 Task: Save favorite listings for townhouses in Seattle, Washington, with a minimum of 4 bedrooms and a rooftop deck.
Action: Mouse pressed left at (241, 181)
Screenshot: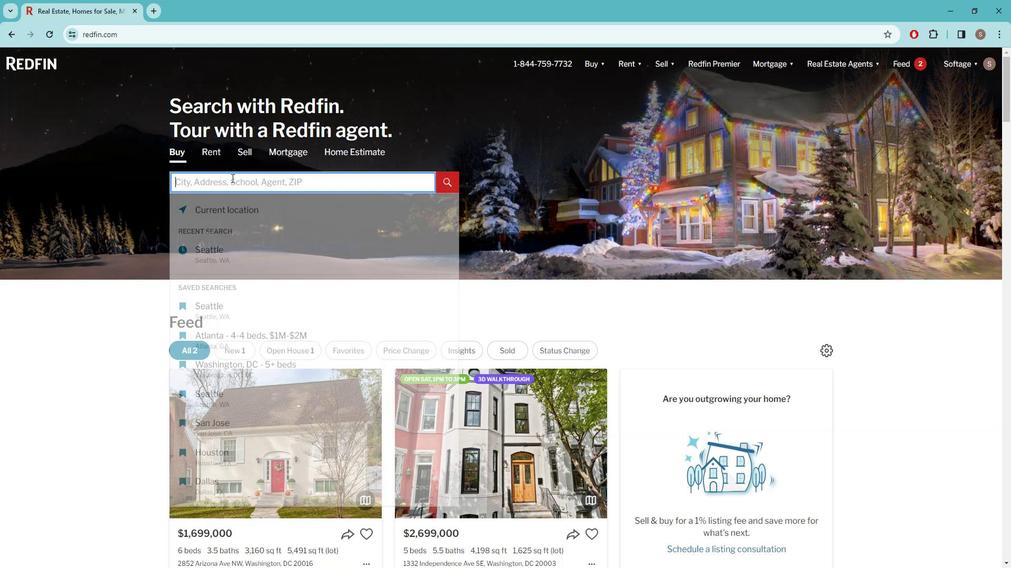 
Action: Mouse moved to (241, 182)
Screenshot: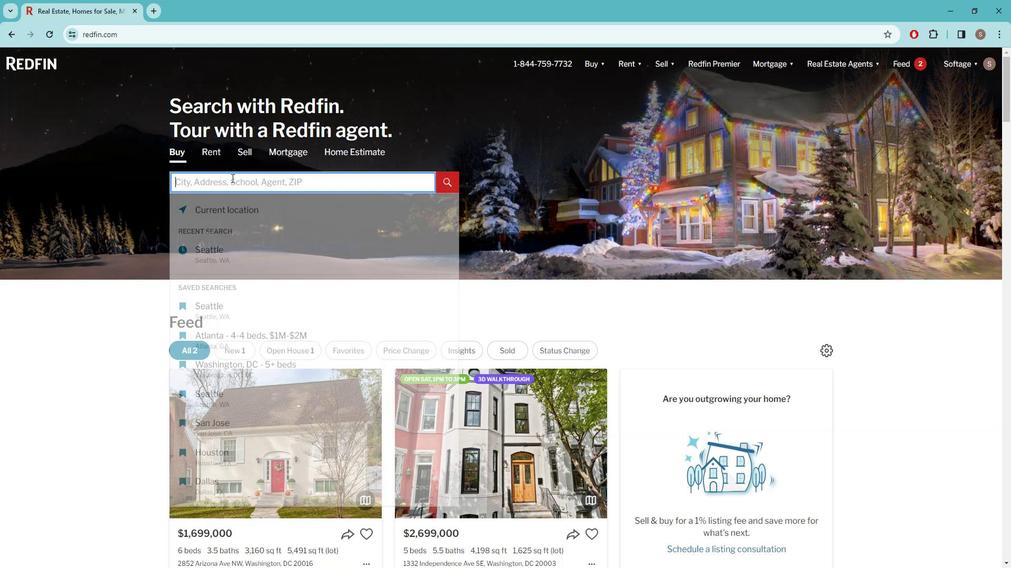 
Action: Key pressed s<Key.caps_lock>EATTLE<Key.space>
Screenshot: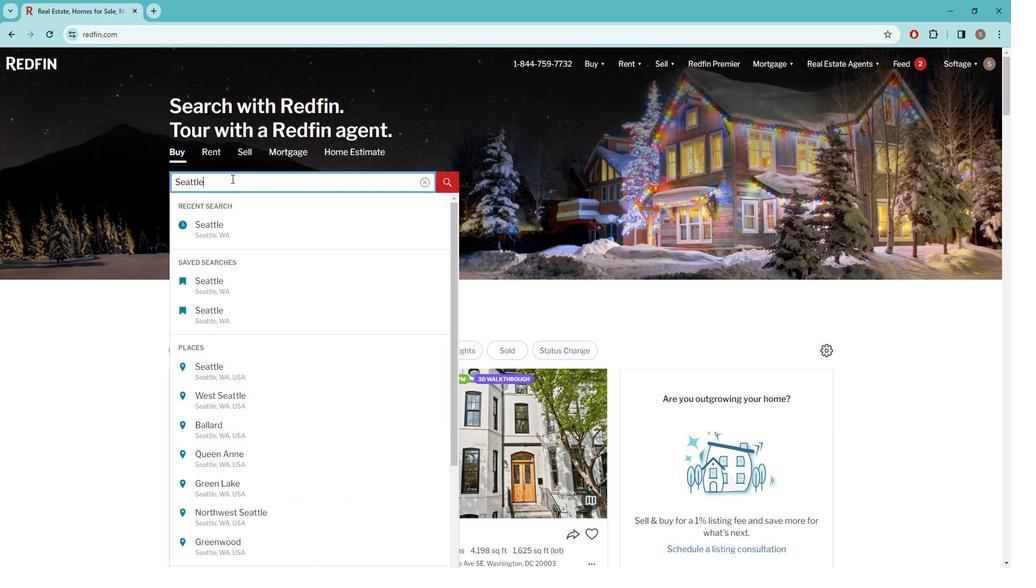 
Action: Mouse moved to (223, 227)
Screenshot: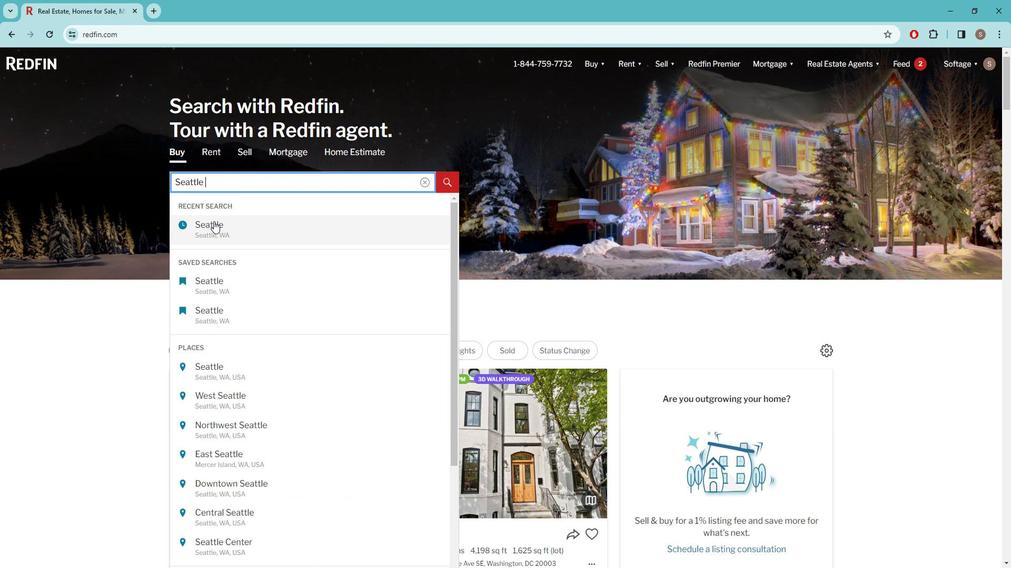 
Action: Mouse pressed left at (223, 227)
Screenshot: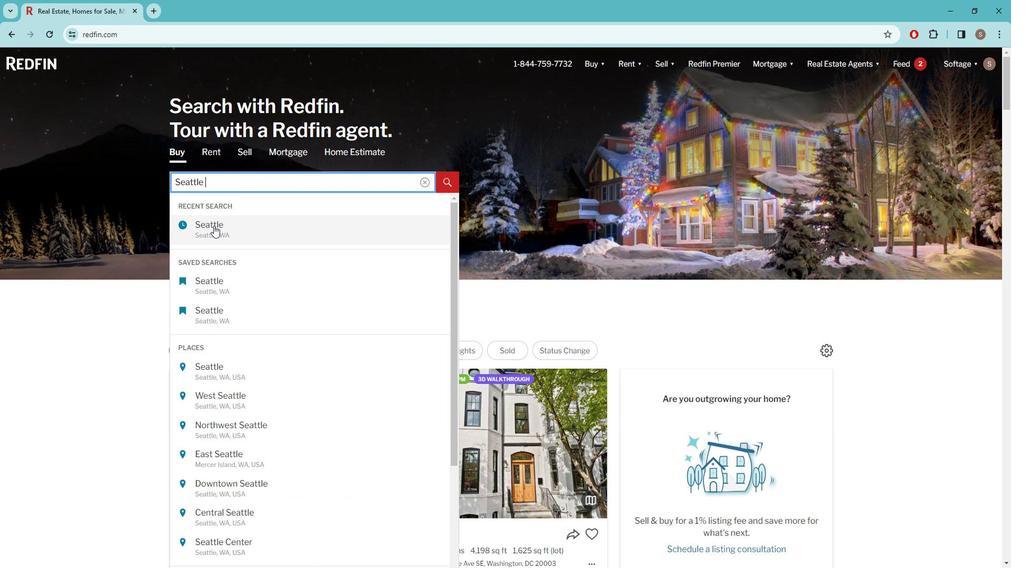
Action: Mouse moved to (894, 135)
Screenshot: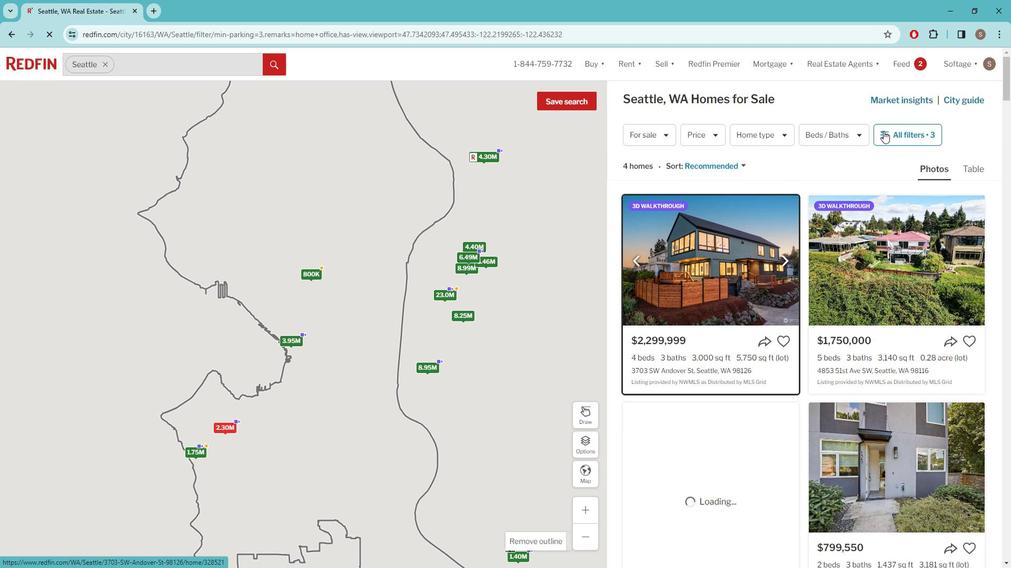 
Action: Mouse pressed left at (894, 135)
Screenshot: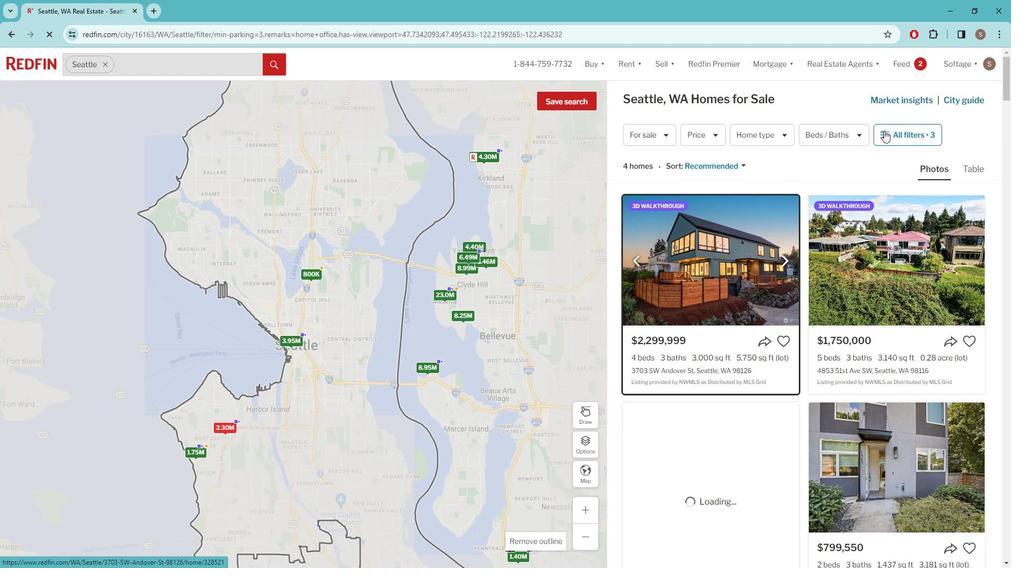 
Action: Mouse pressed left at (894, 135)
Screenshot: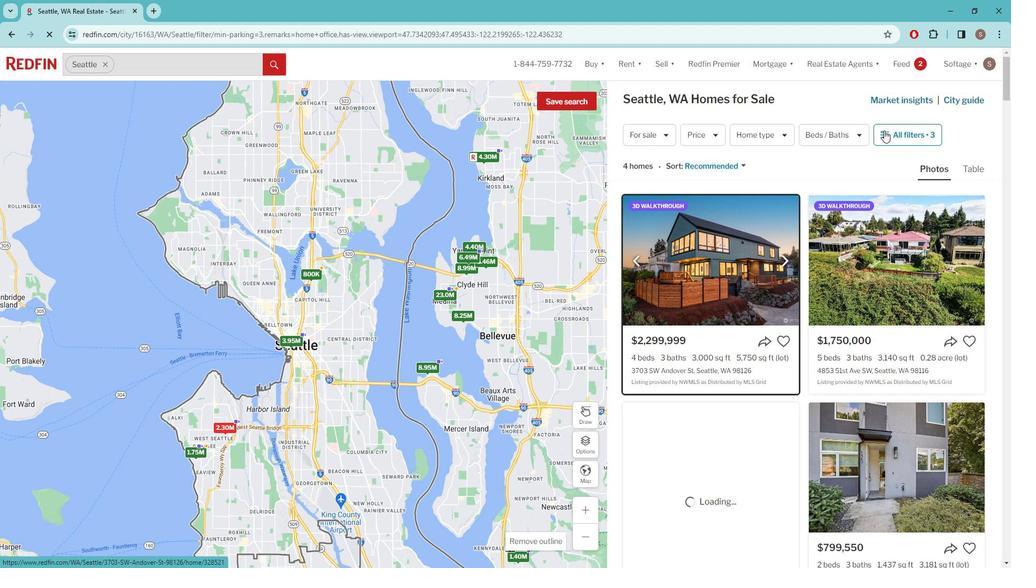 
Action: Mouse pressed left at (894, 135)
Screenshot: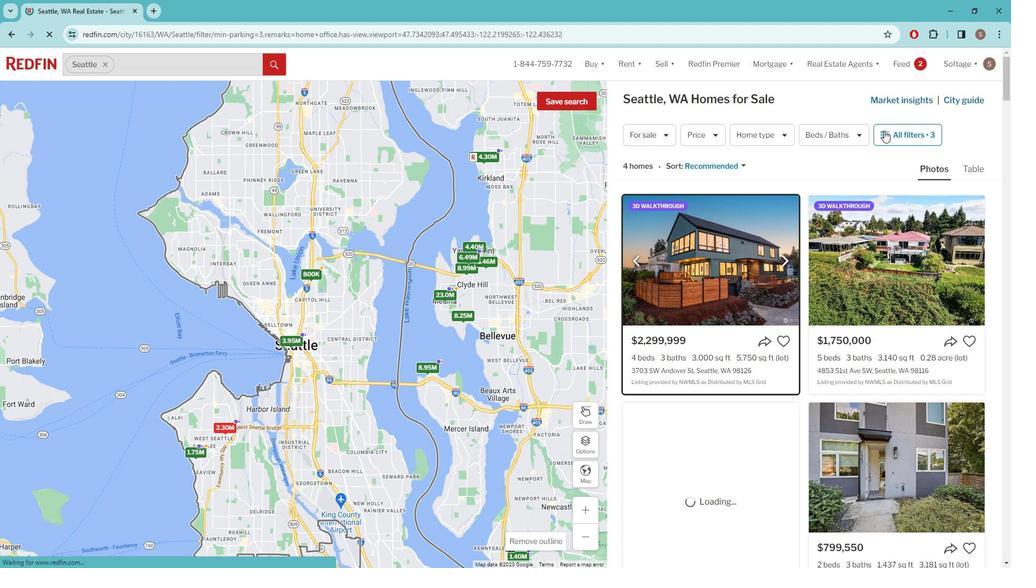 
Action: Mouse pressed left at (894, 135)
Screenshot: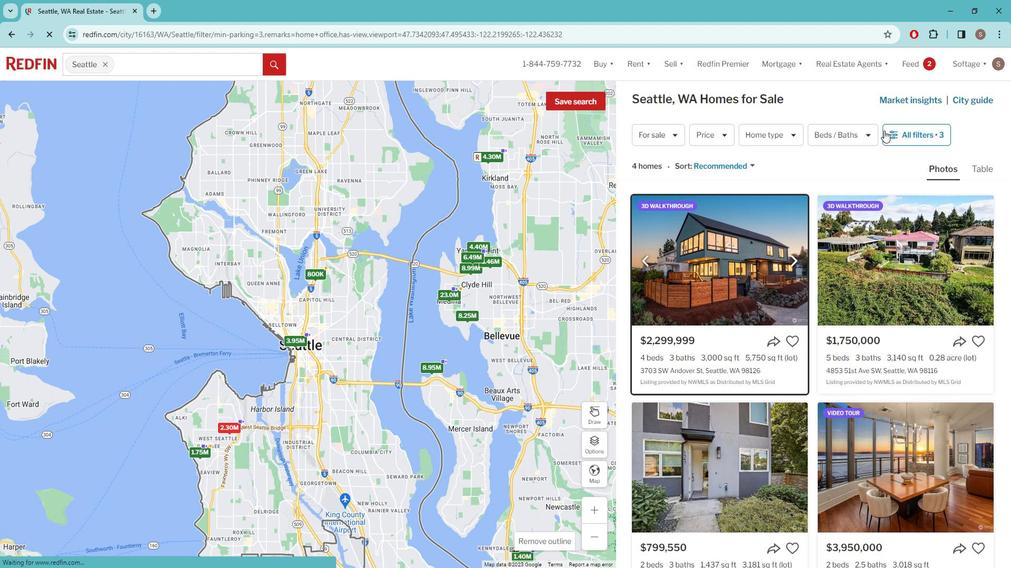 
Action: Mouse moved to (904, 133)
Screenshot: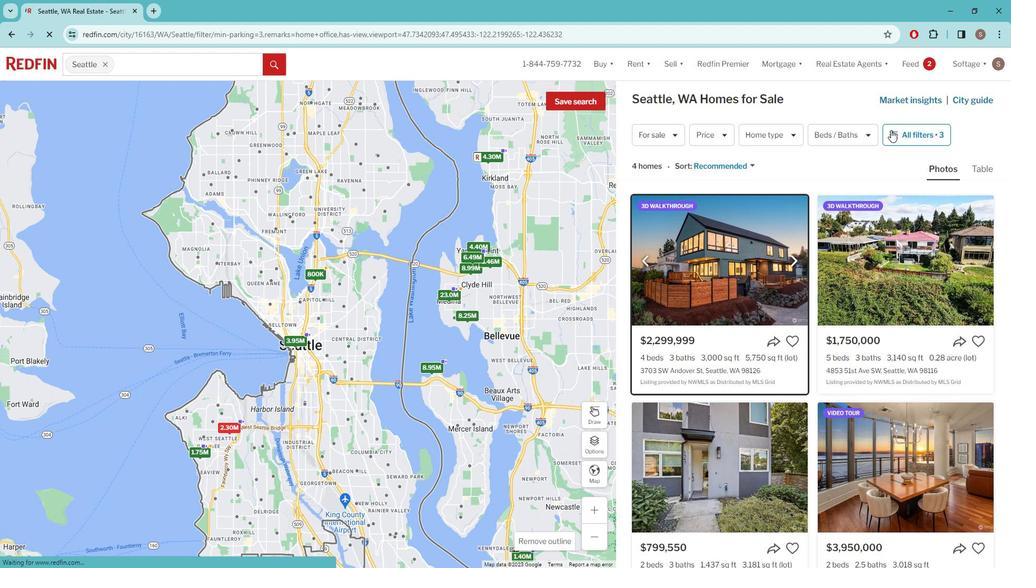 
Action: Mouse pressed left at (904, 133)
Screenshot: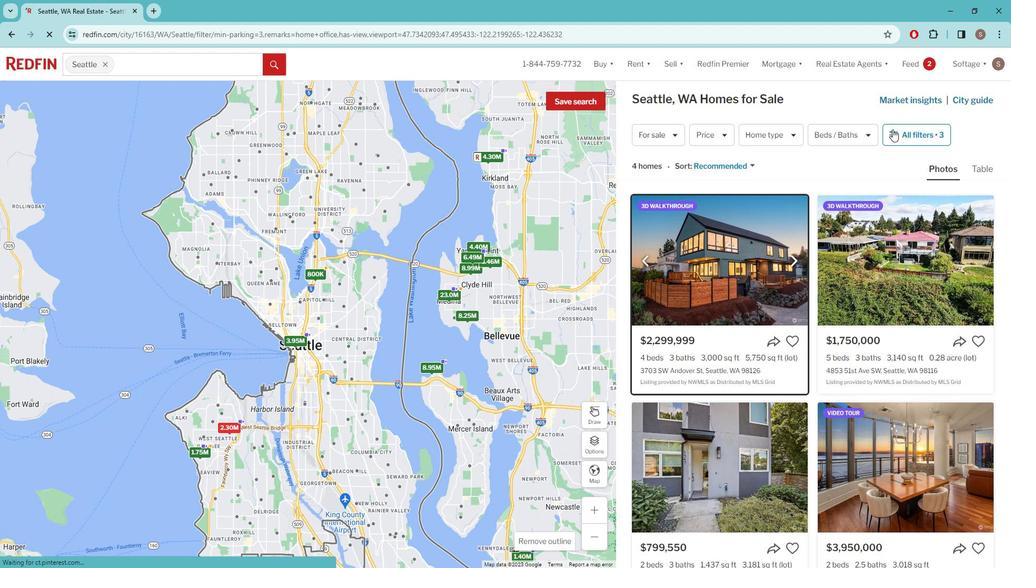 
Action: Mouse moved to (696, 538)
Screenshot: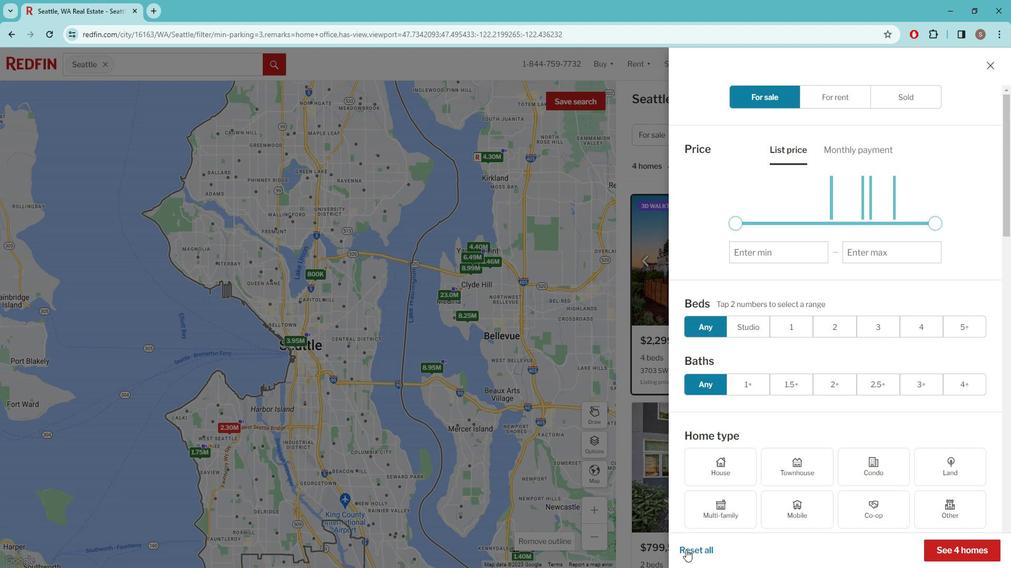 
Action: Mouse pressed left at (696, 538)
Screenshot: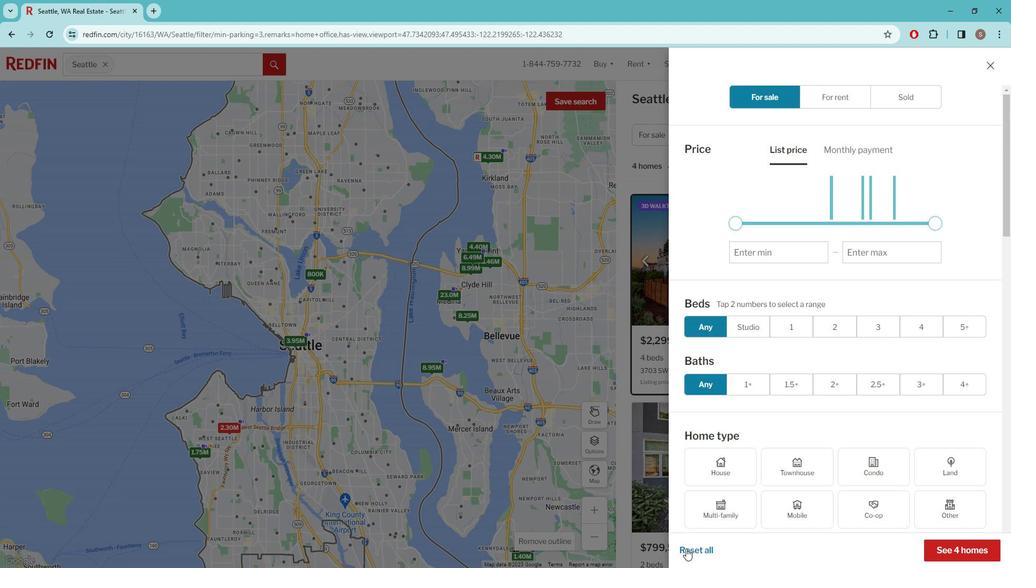 
Action: Mouse moved to (927, 321)
Screenshot: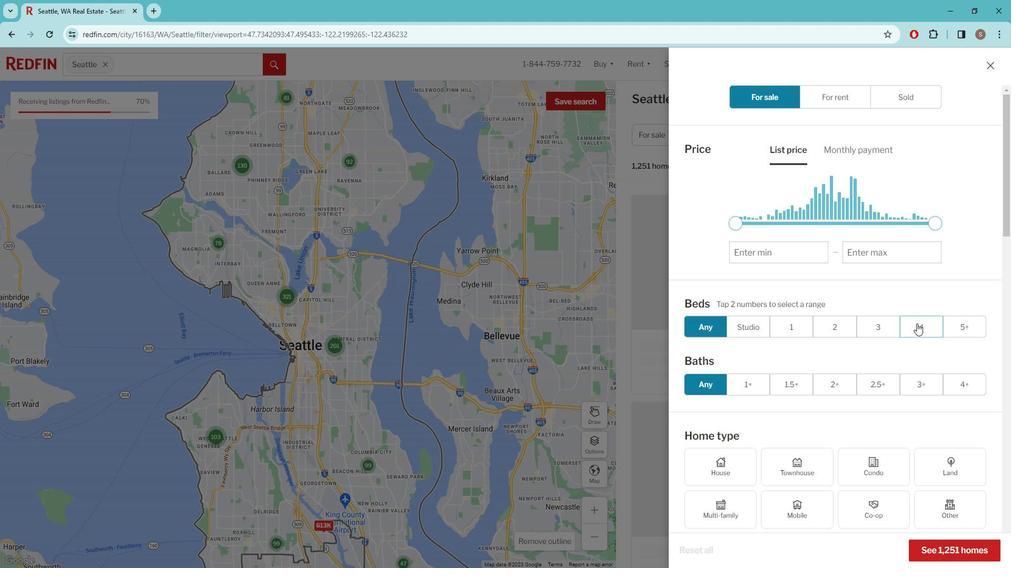 
Action: Mouse pressed left at (927, 321)
Screenshot: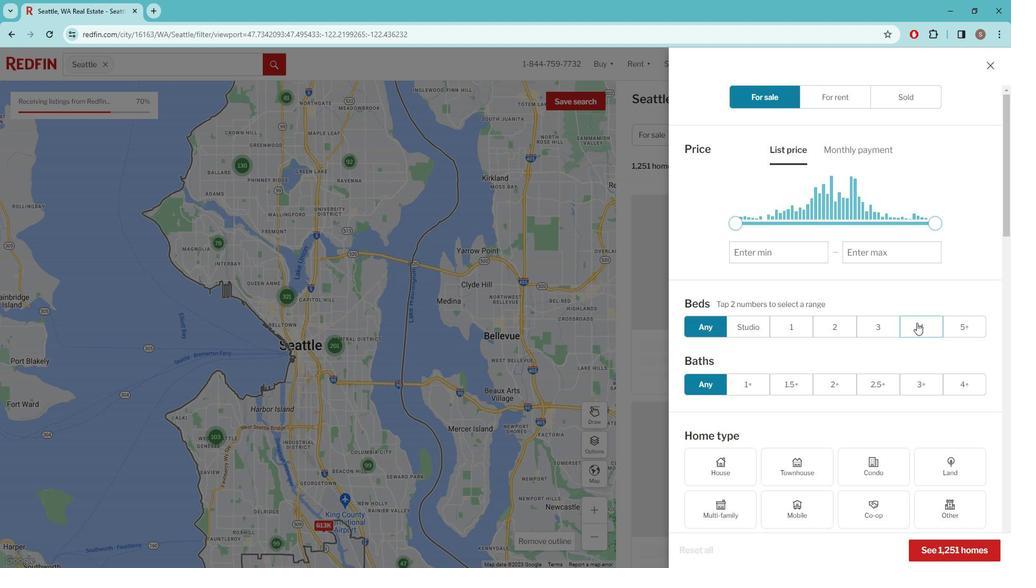 
Action: Mouse pressed left at (927, 321)
Screenshot: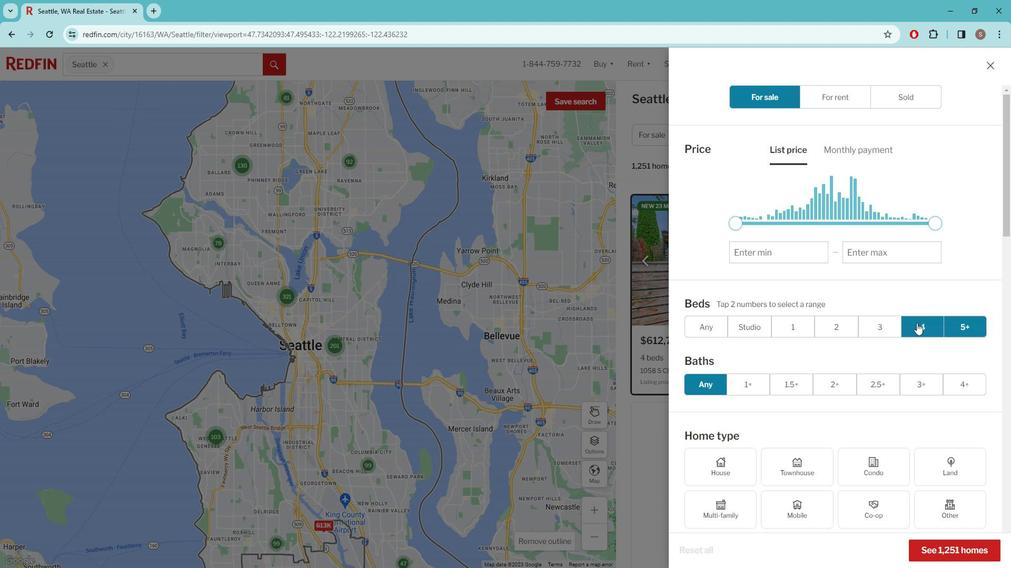 
Action: Mouse moved to (877, 319)
Screenshot: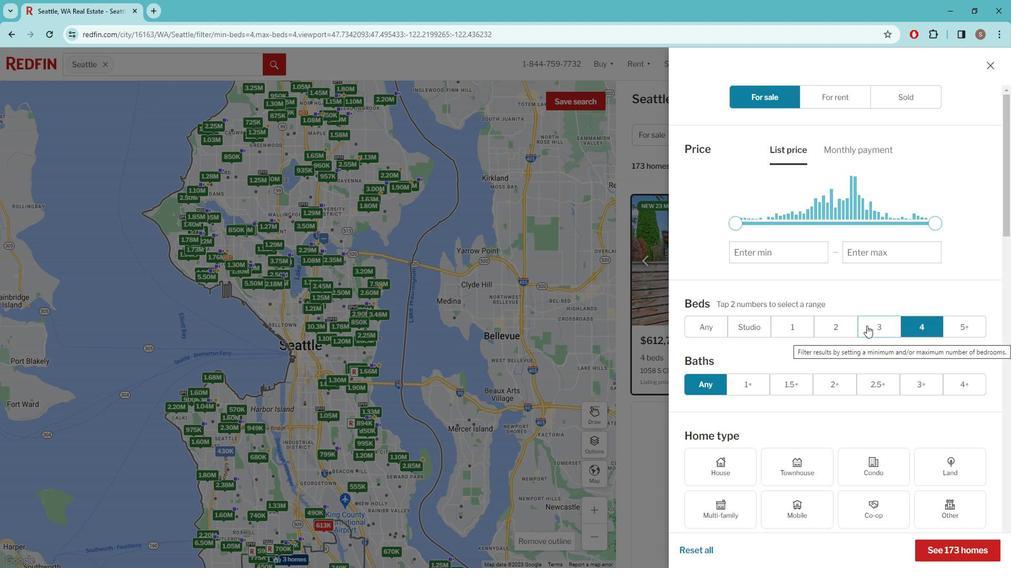 
Action: Mouse scrolled (877, 319) with delta (0, 0)
Screenshot: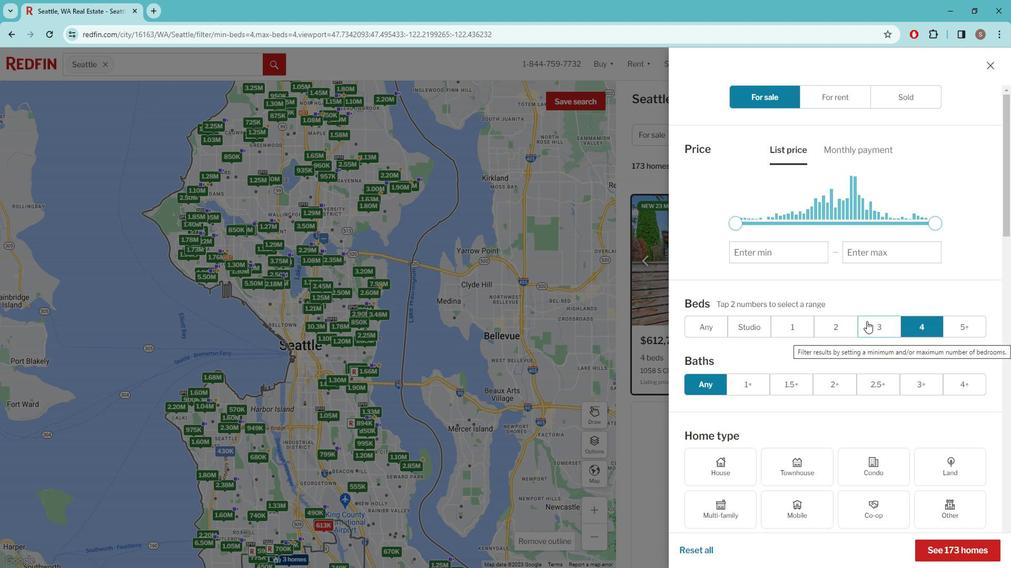 
Action: Mouse moved to (877, 319)
Screenshot: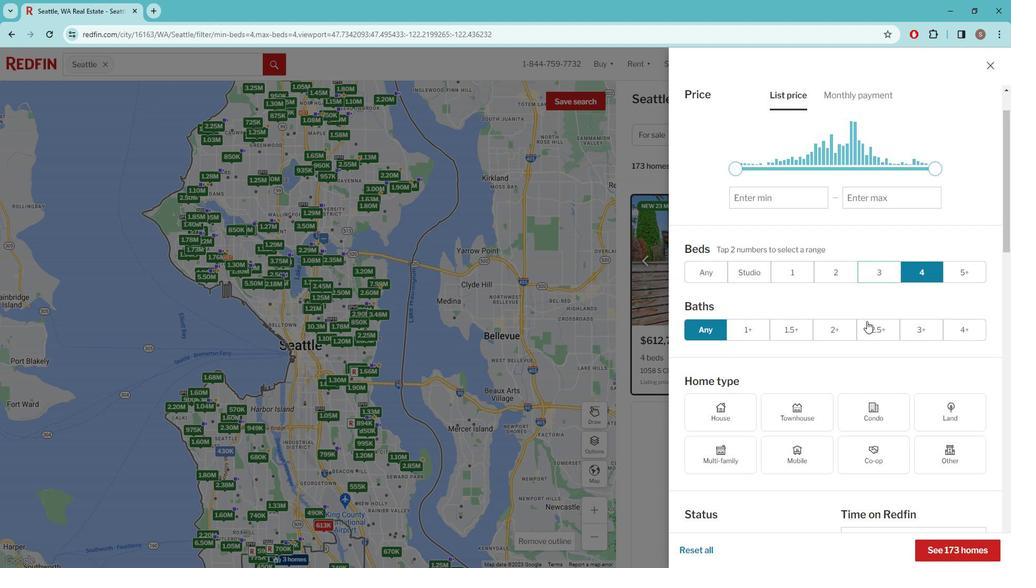 
Action: Mouse scrolled (877, 318) with delta (0, 0)
Screenshot: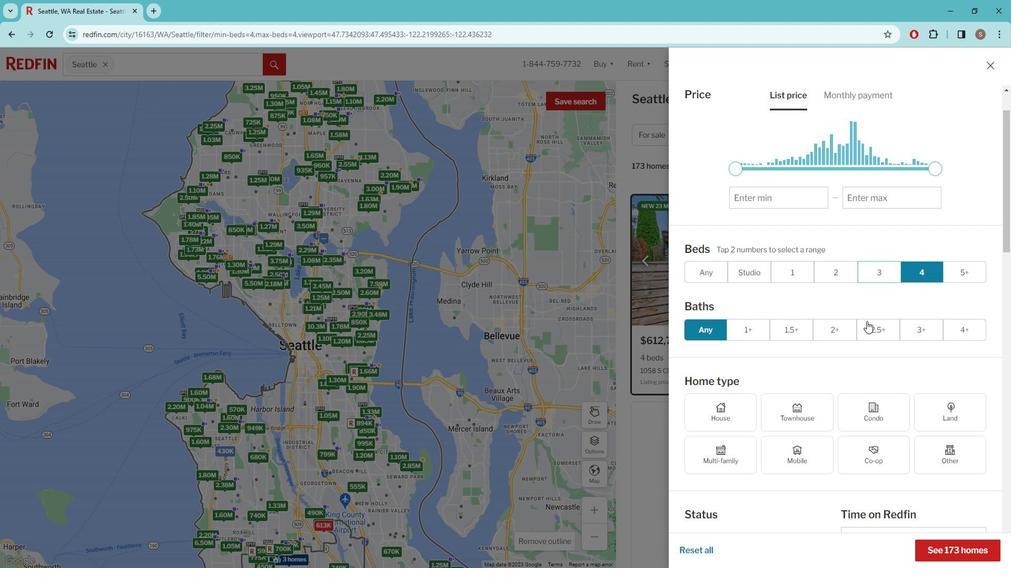 
Action: Mouse moved to (820, 356)
Screenshot: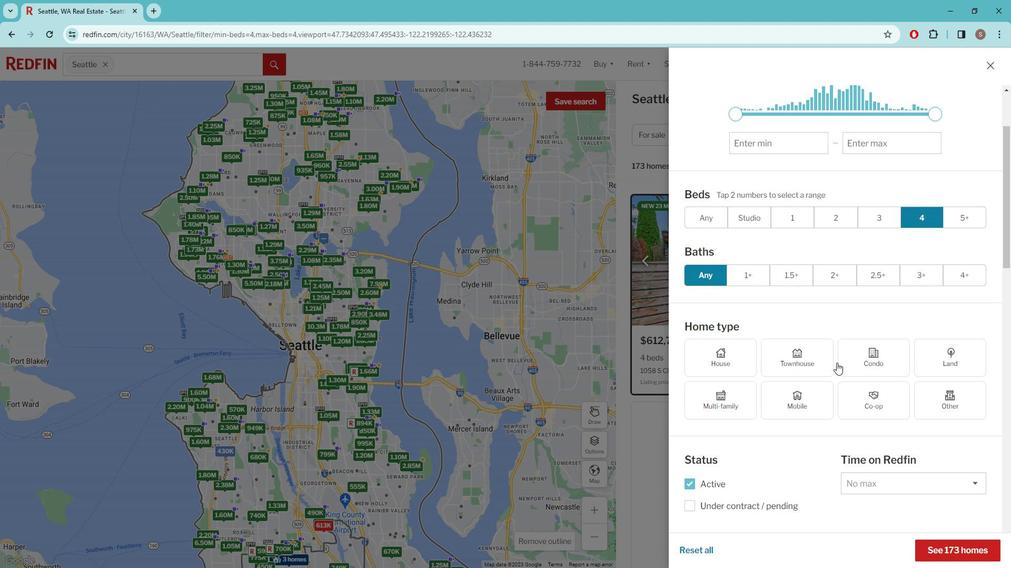 
Action: Mouse pressed left at (820, 356)
Screenshot: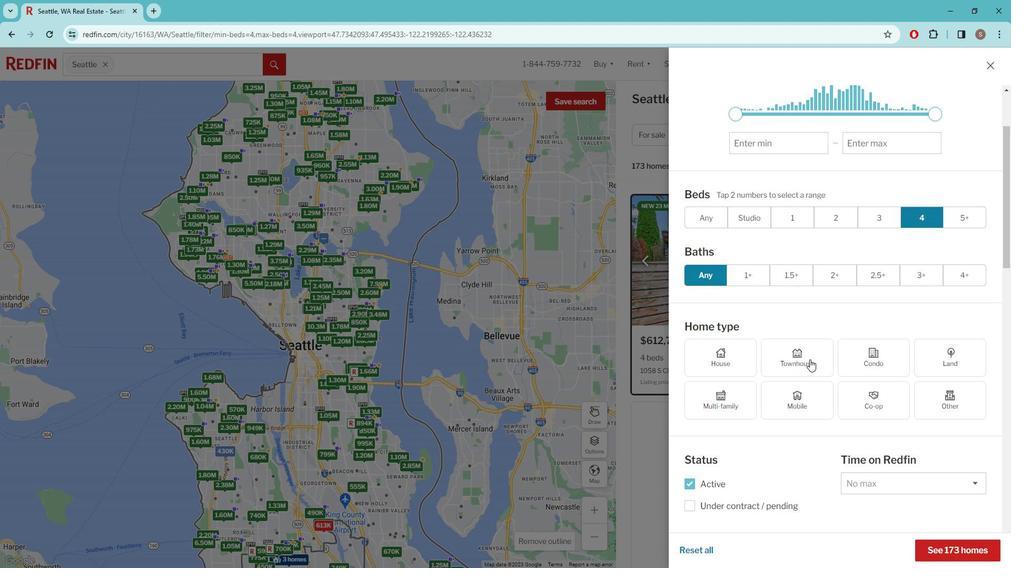 
Action: Mouse moved to (893, 372)
Screenshot: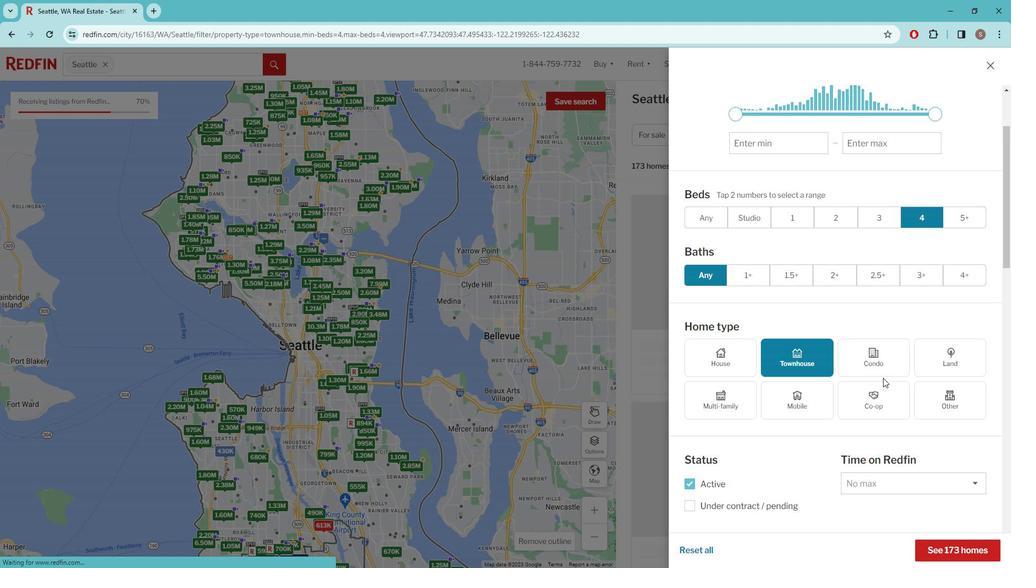 
Action: Mouse scrolled (893, 371) with delta (0, 0)
Screenshot: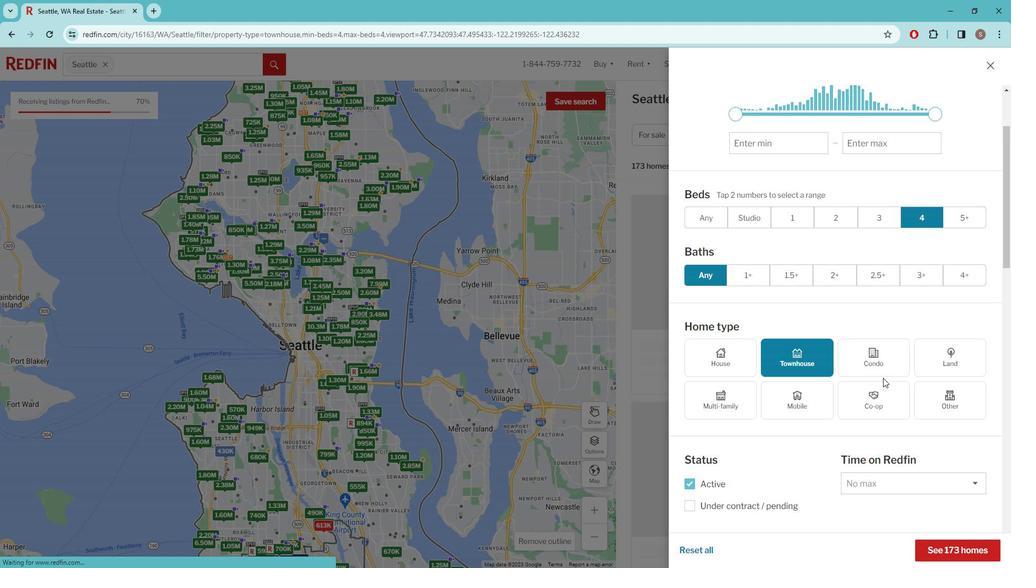 
Action: Mouse moved to (890, 359)
Screenshot: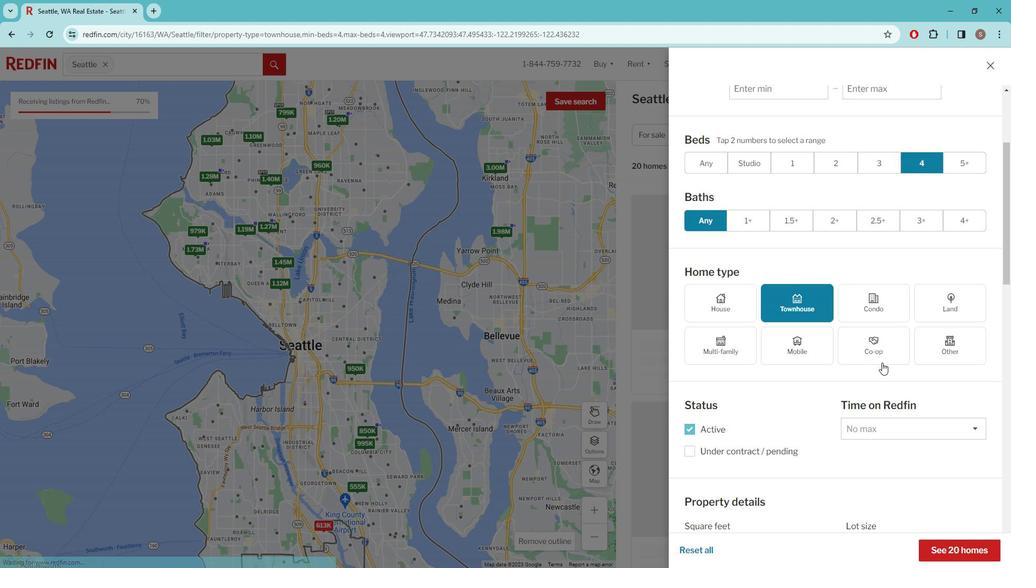 
Action: Mouse scrolled (890, 359) with delta (0, 0)
Screenshot: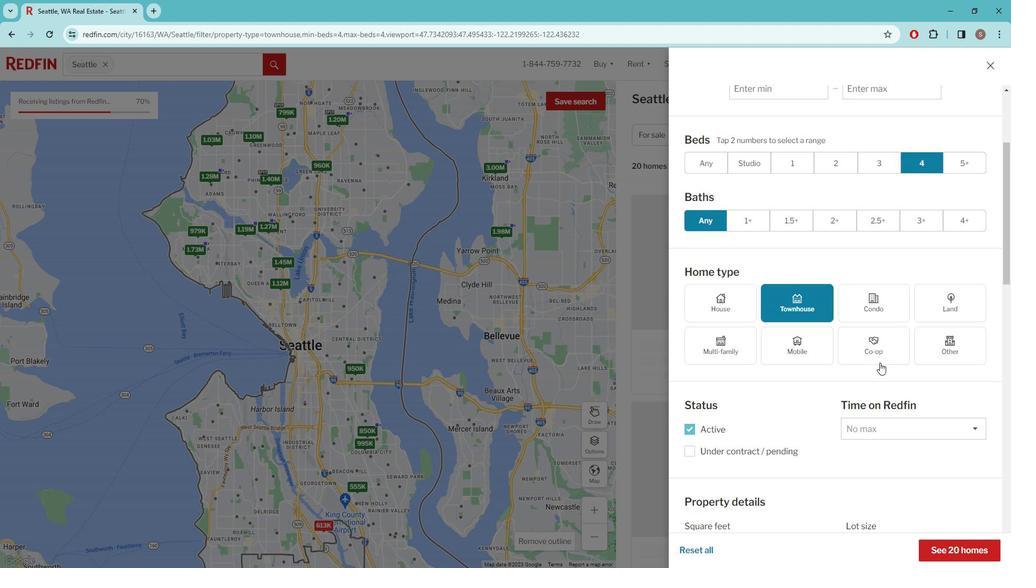 
Action: Mouse moved to (888, 353)
Screenshot: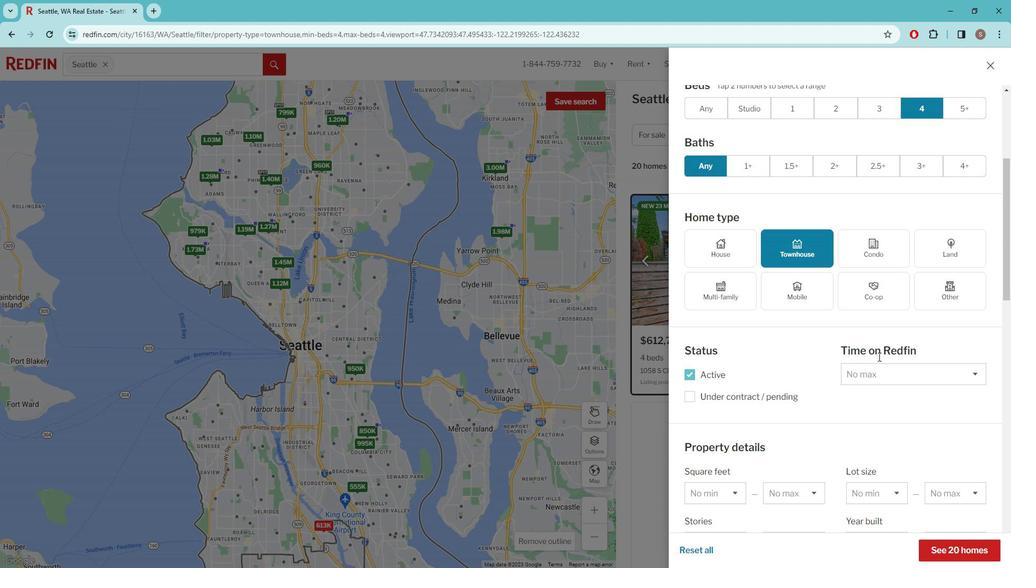 
Action: Mouse scrolled (888, 352) with delta (0, 0)
Screenshot: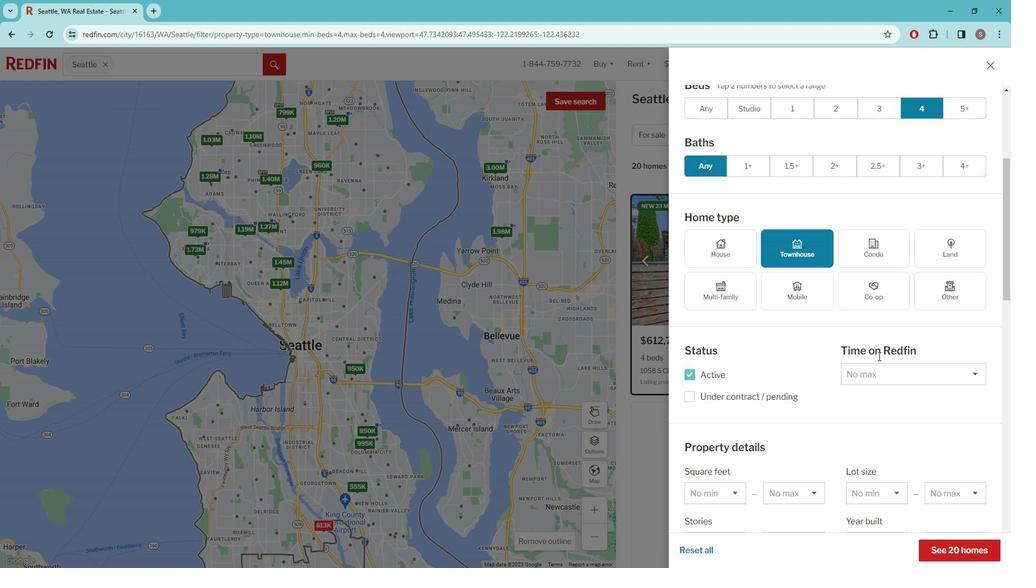 
Action: Mouse moved to (858, 345)
Screenshot: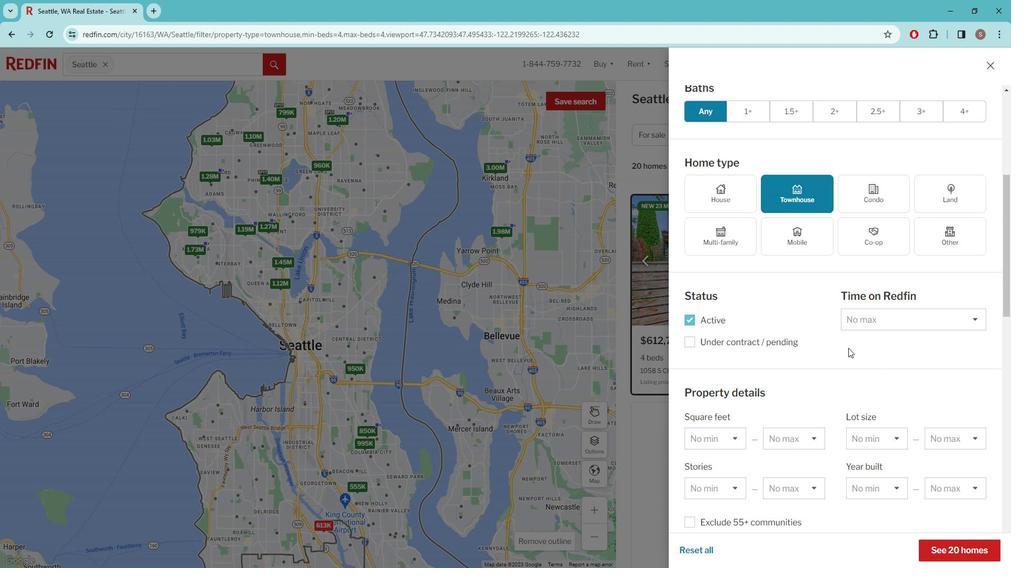 
Action: Mouse scrolled (858, 344) with delta (0, 0)
Screenshot: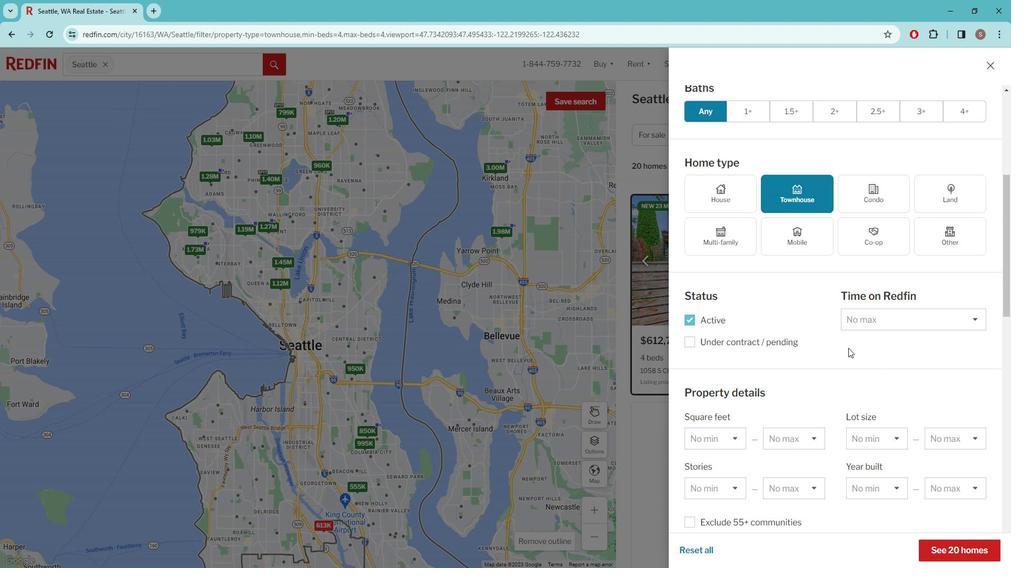 
Action: Mouse moved to (857, 339)
Screenshot: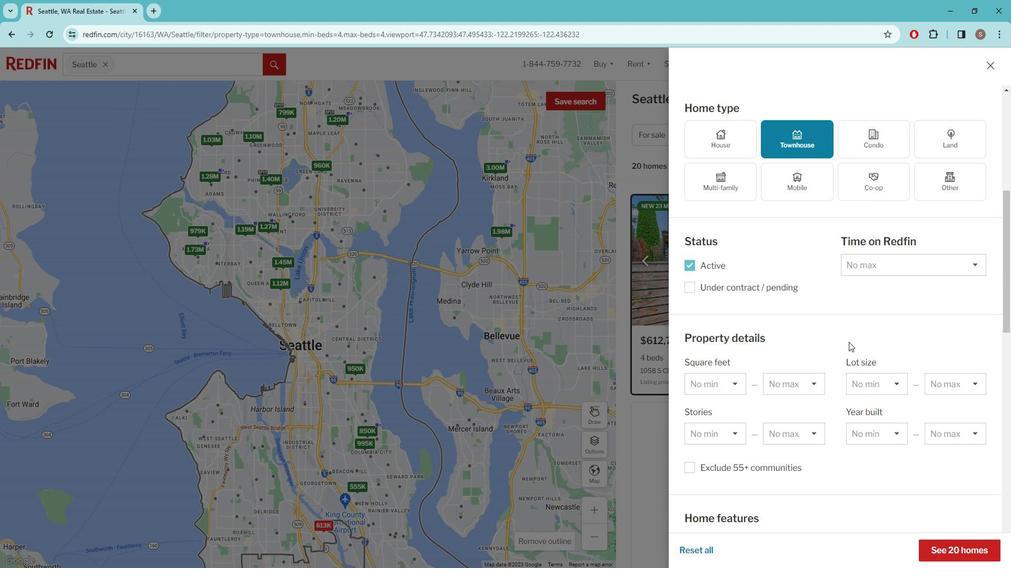 
Action: Mouse scrolled (857, 338) with delta (0, 0)
Screenshot: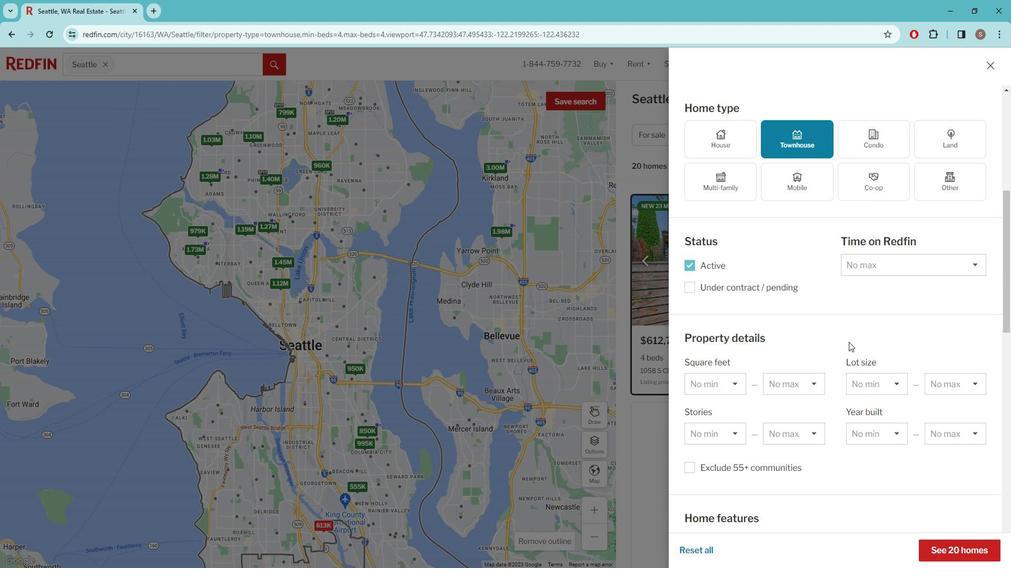 
Action: Mouse moved to (850, 335)
Screenshot: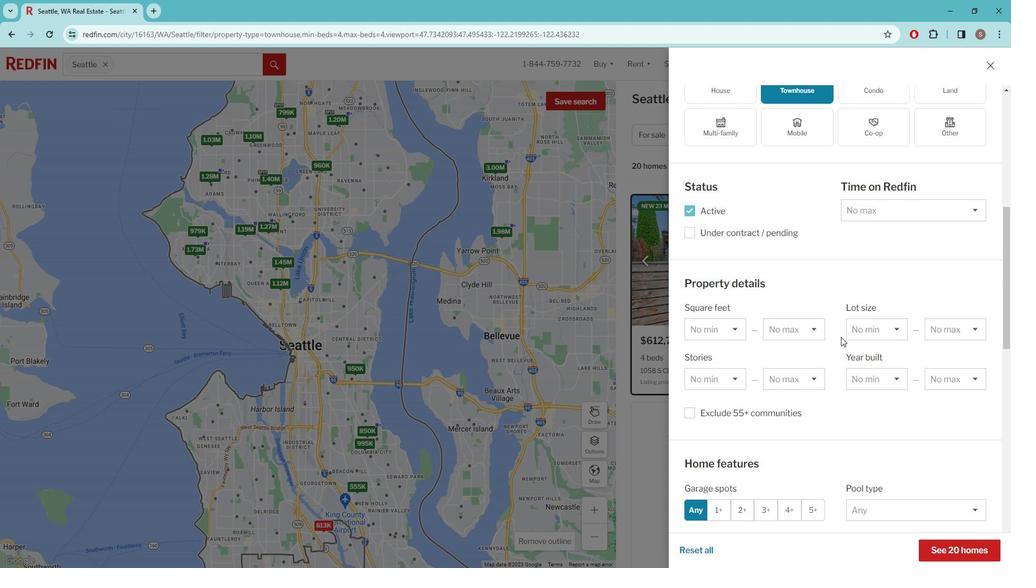 
Action: Mouse scrolled (850, 334) with delta (0, 0)
Screenshot: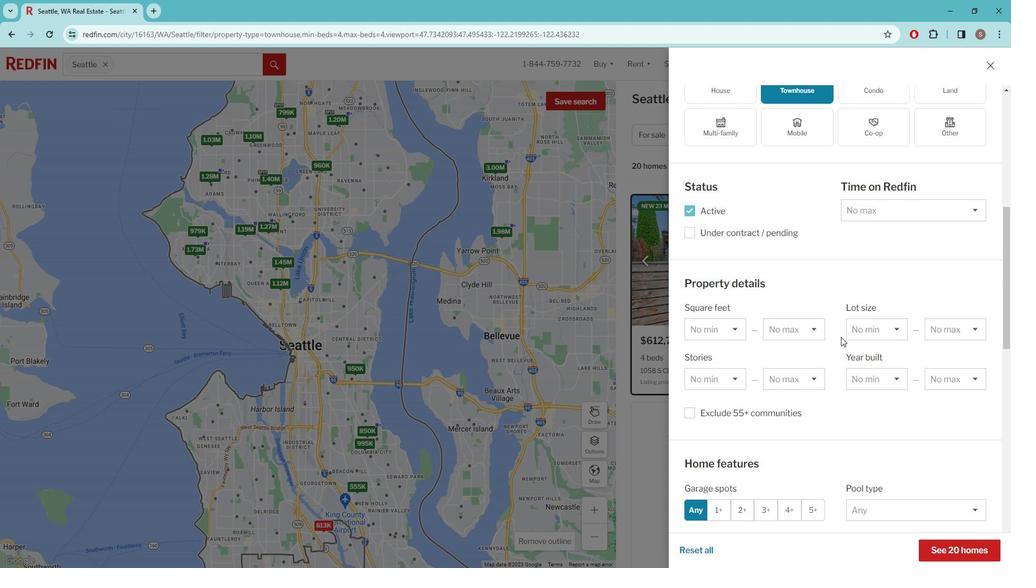 
Action: Mouse scrolled (850, 334) with delta (0, 0)
Screenshot: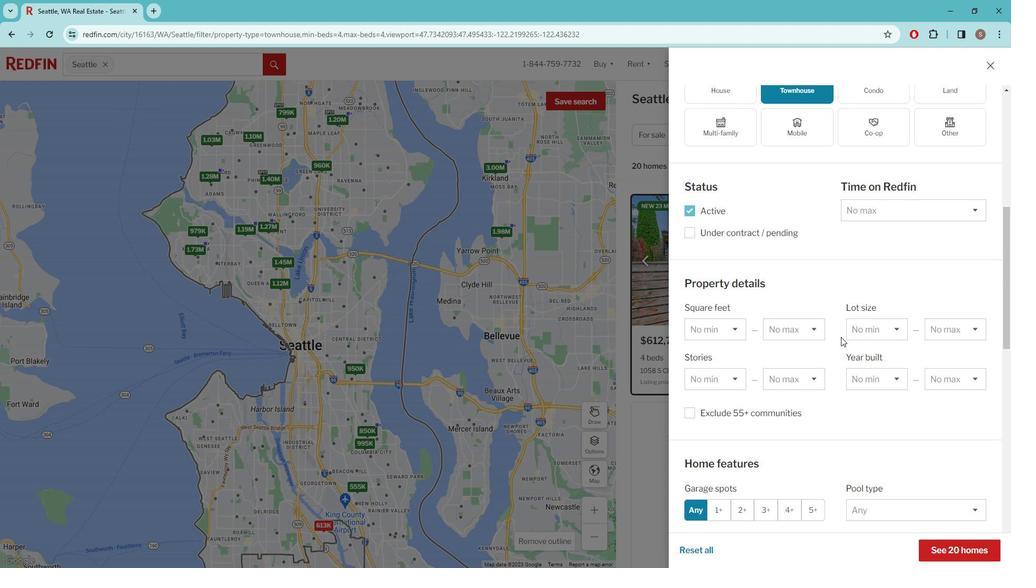 
Action: Mouse moved to (832, 337)
Screenshot: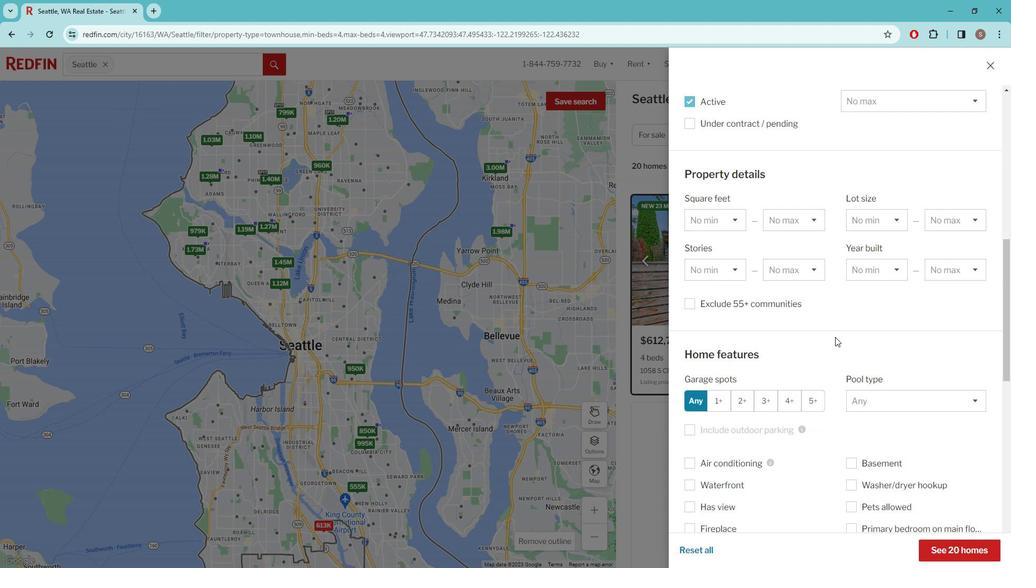 
Action: Mouse scrolled (832, 337) with delta (0, 0)
Screenshot: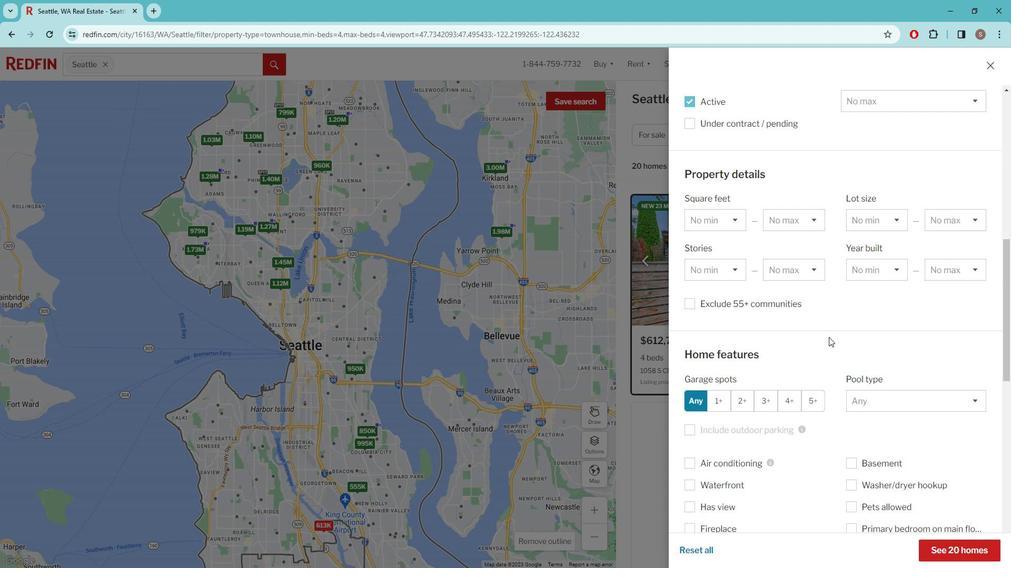 
Action: Mouse moved to (831, 337)
Screenshot: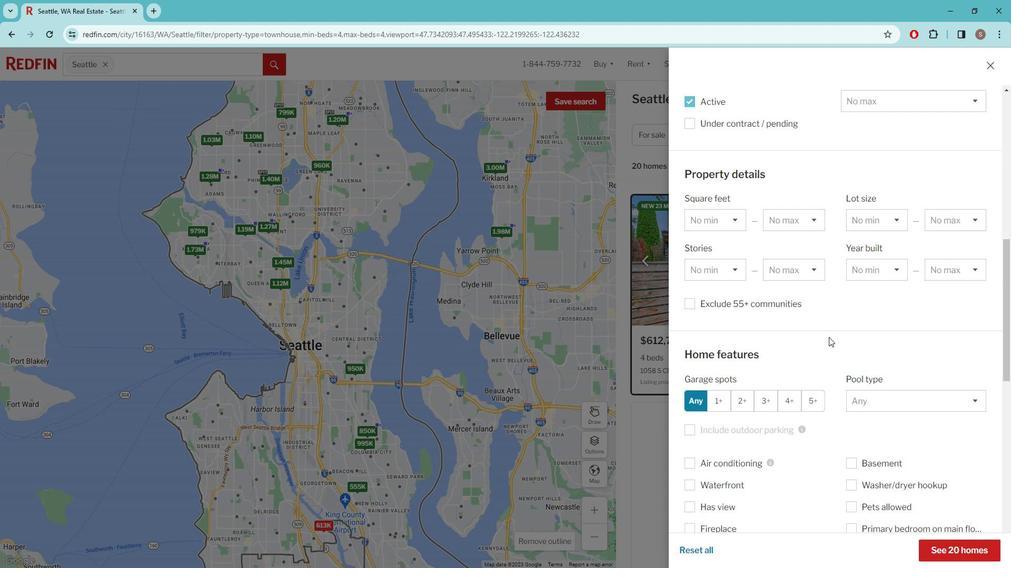 
Action: Mouse scrolled (831, 337) with delta (0, 0)
Screenshot: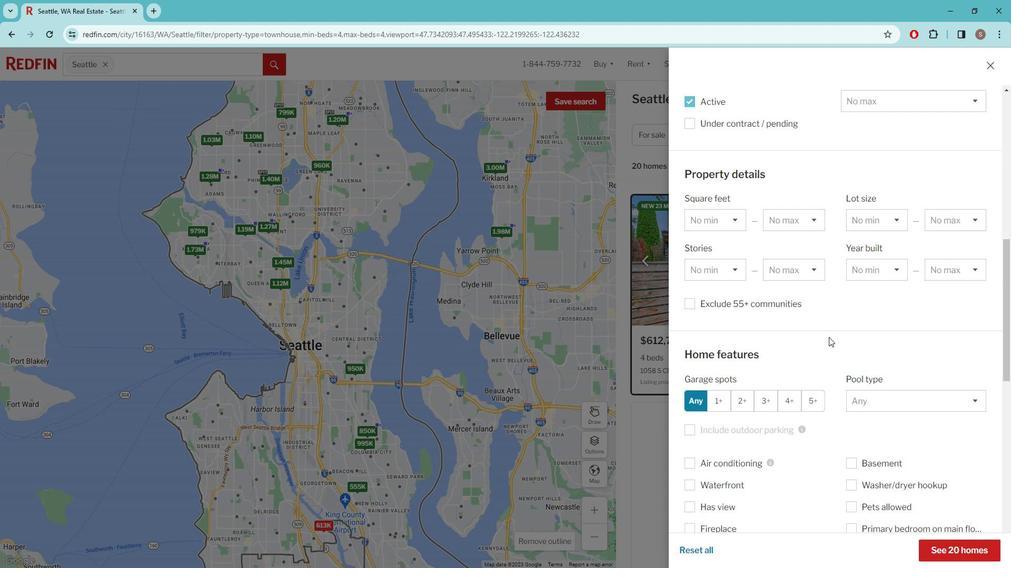 
Action: Mouse moved to (831, 337)
Screenshot: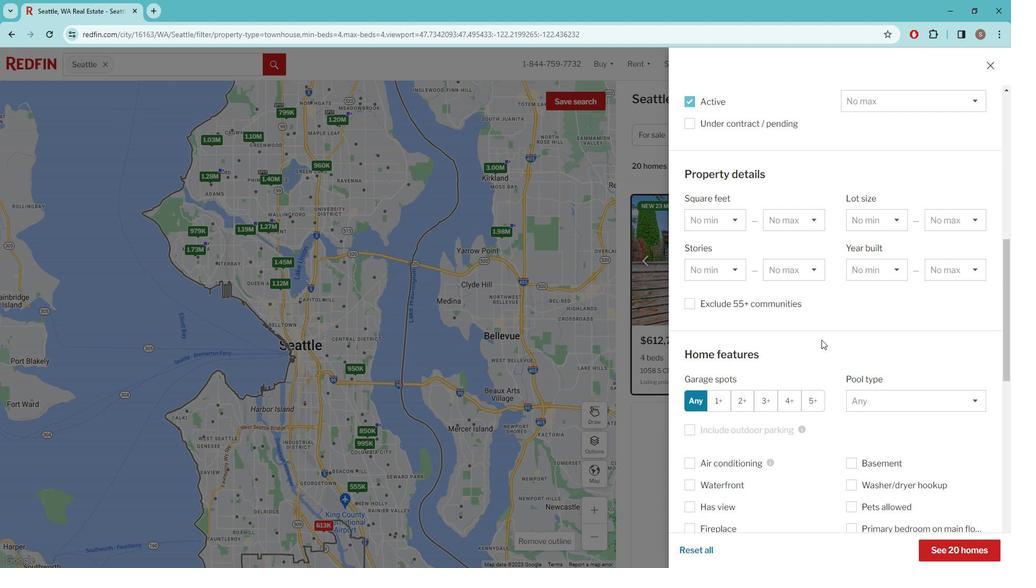 
Action: Mouse scrolled (831, 337) with delta (0, 0)
Screenshot: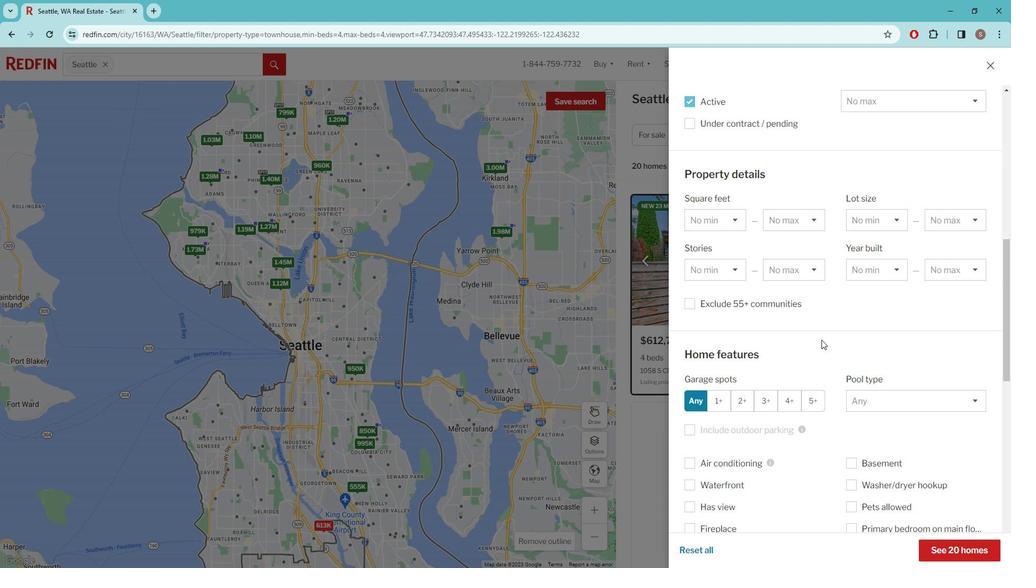 
Action: Mouse moved to (803, 339)
Screenshot: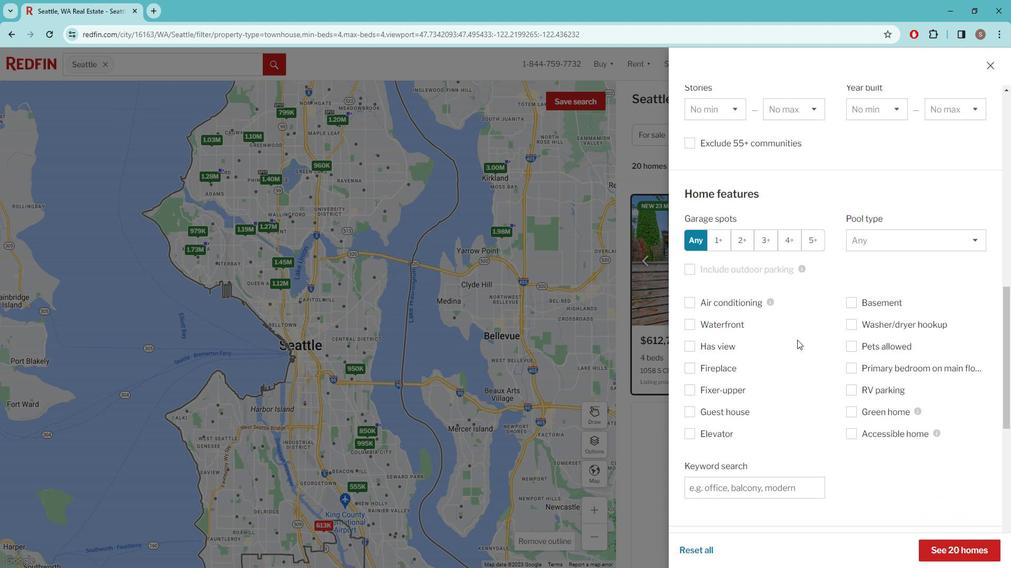 
Action: Mouse scrolled (803, 338) with delta (0, 0)
Screenshot: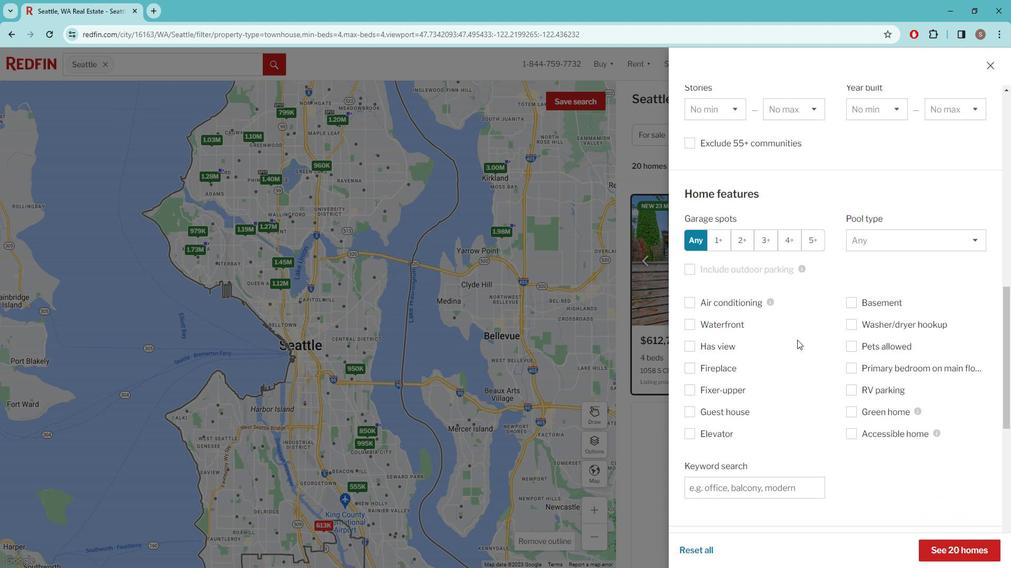 
Action: Mouse moved to (803, 339)
Screenshot: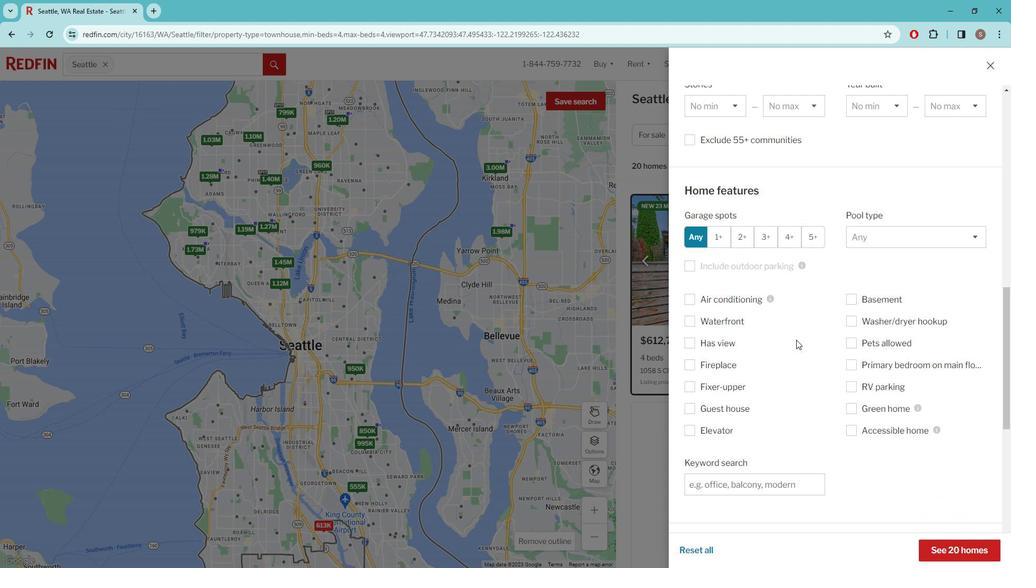 
Action: Mouse scrolled (803, 338) with delta (0, 0)
Screenshot: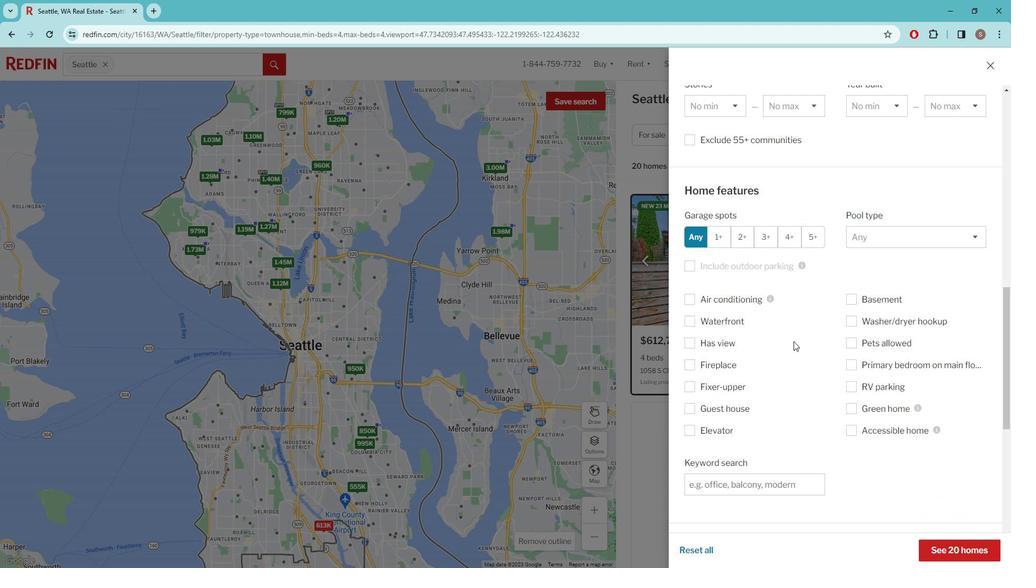 
Action: Mouse moved to (723, 369)
Screenshot: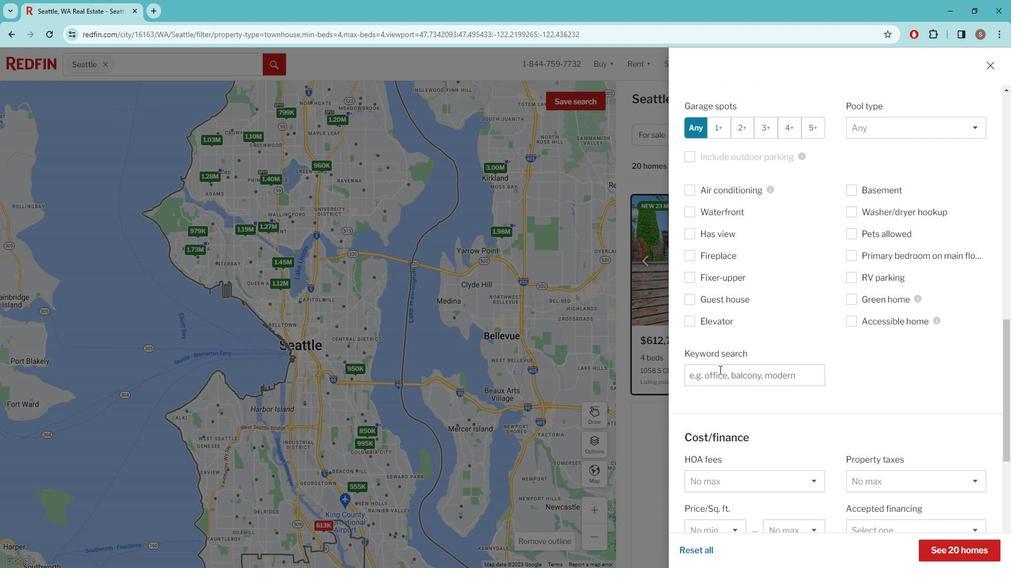 
Action: Mouse pressed left at (723, 369)
Screenshot: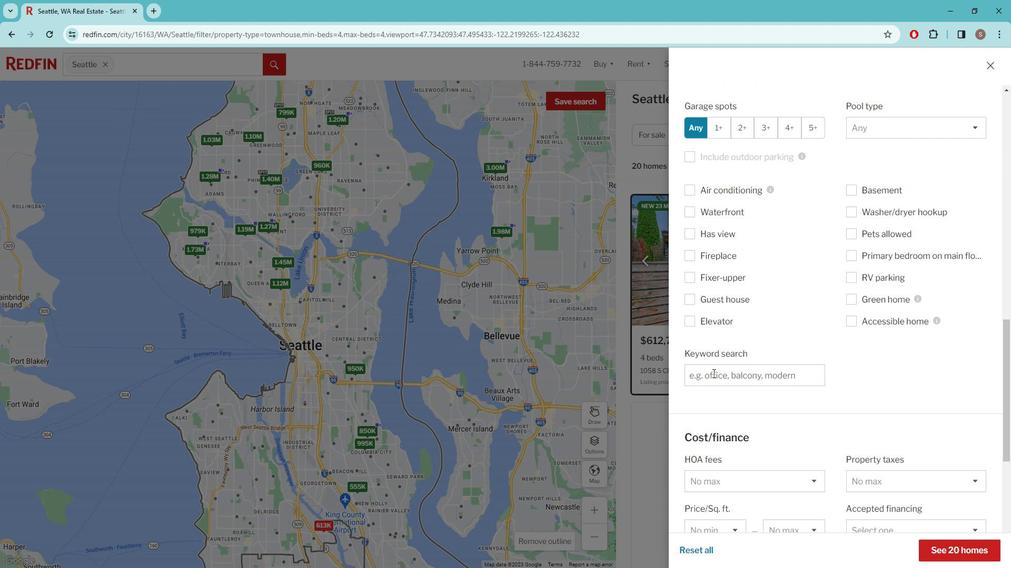 
Action: Key pressed ROOFTOP<Key.space>DECK<Key.space>
Screenshot: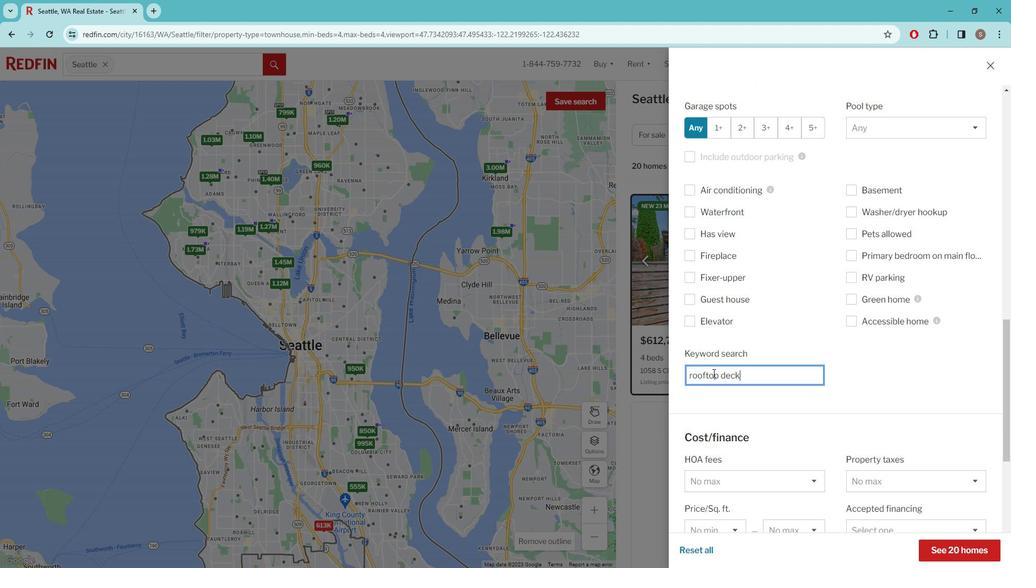 
Action: Mouse scrolled (723, 369) with delta (0, 0)
Screenshot: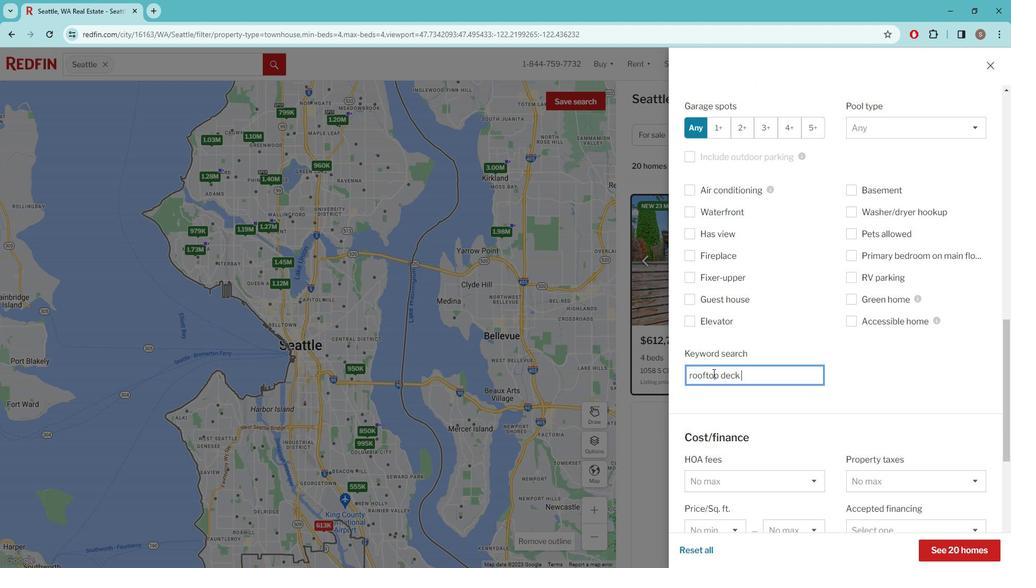 
Action: Mouse scrolled (723, 369) with delta (0, 0)
Screenshot: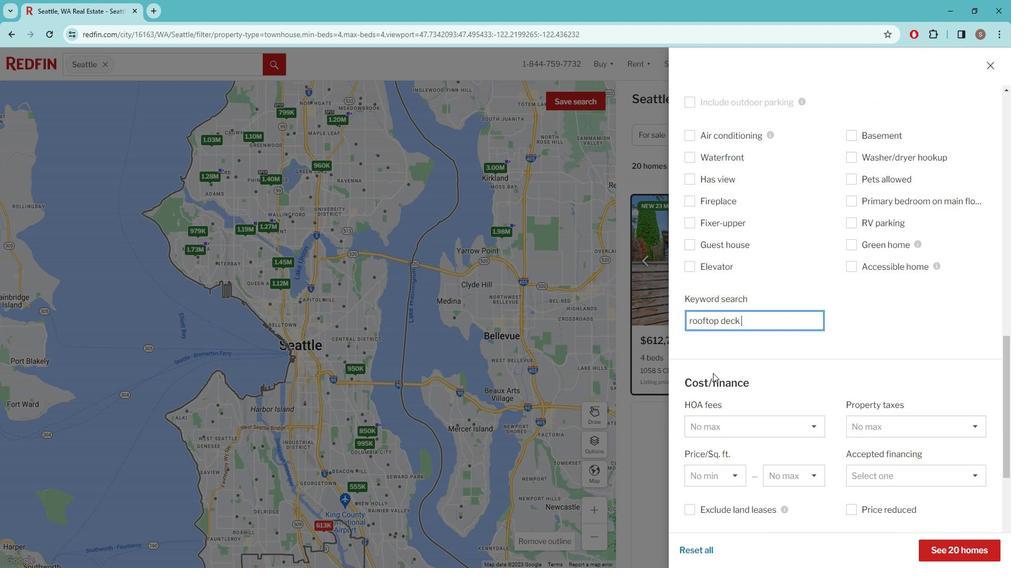 
Action: Mouse scrolled (723, 369) with delta (0, 0)
Screenshot: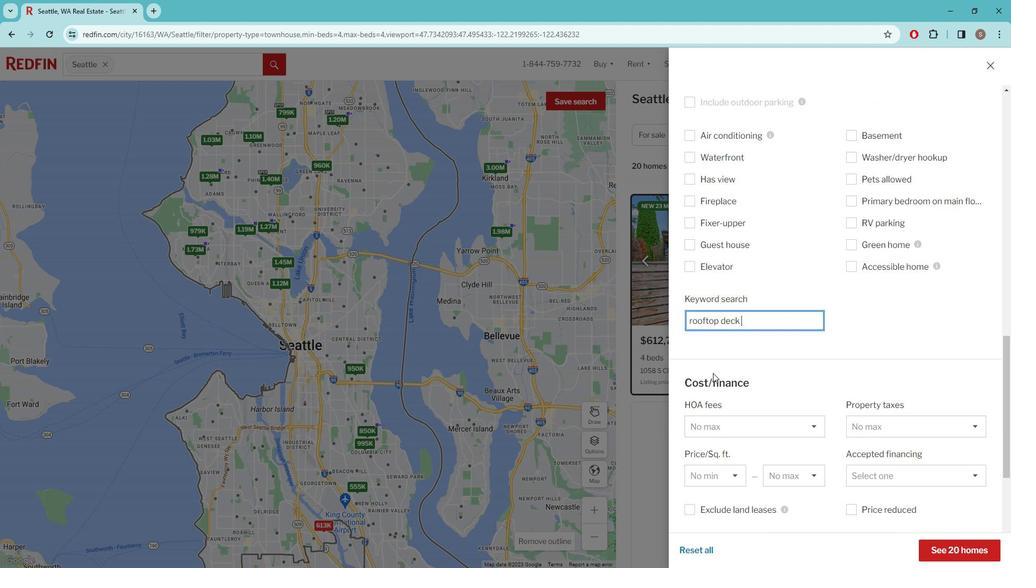
Action: Mouse moved to (733, 366)
Screenshot: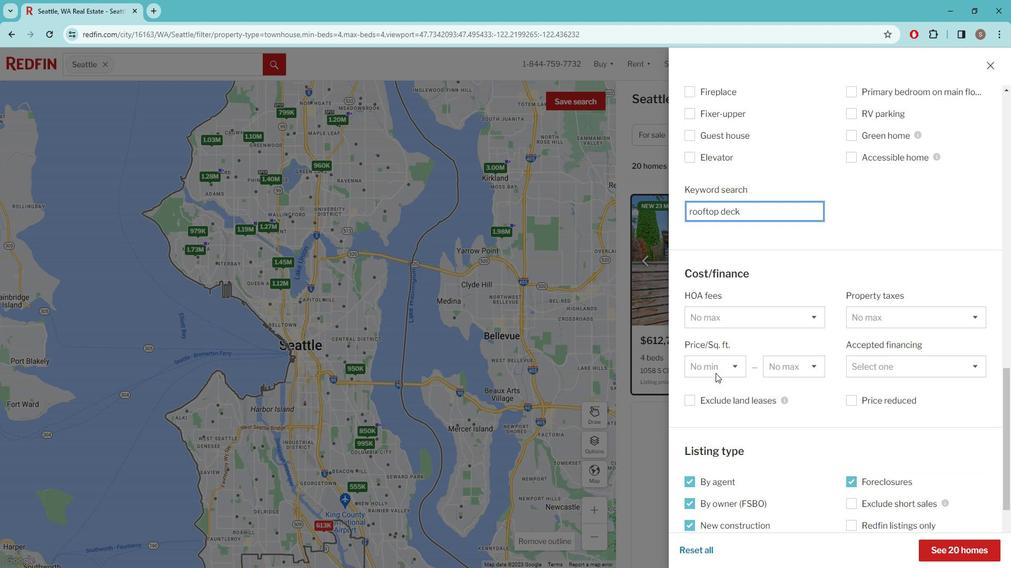 
Action: Mouse scrolled (733, 366) with delta (0, 0)
Screenshot: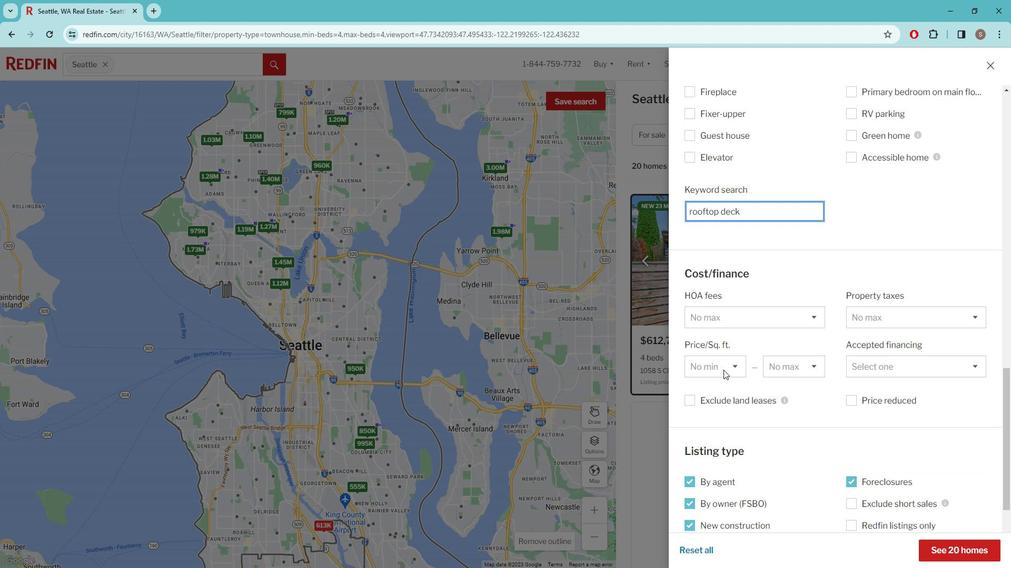 
Action: Mouse scrolled (733, 366) with delta (0, 0)
Screenshot: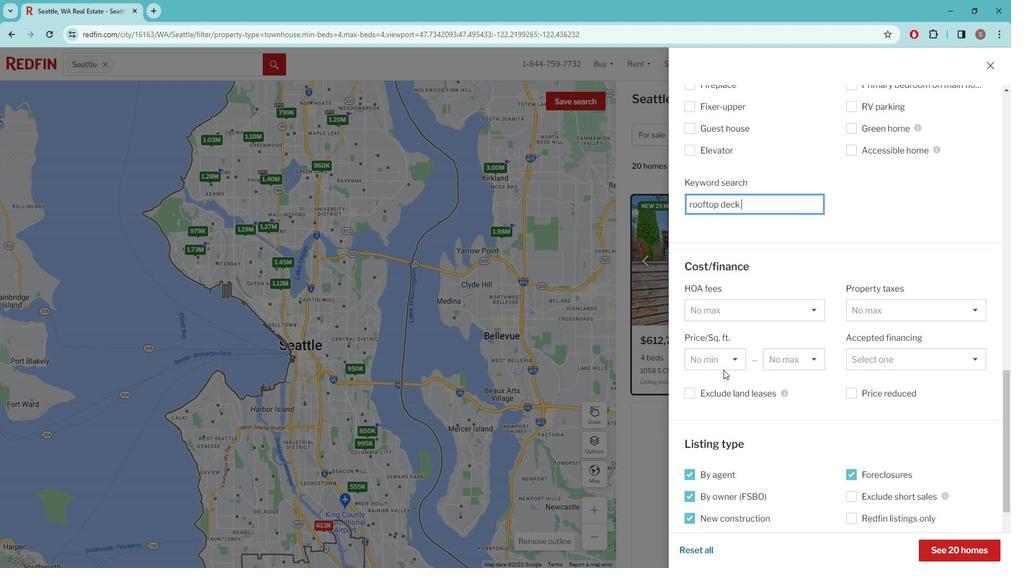 
Action: Mouse scrolled (733, 366) with delta (0, 0)
Screenshot: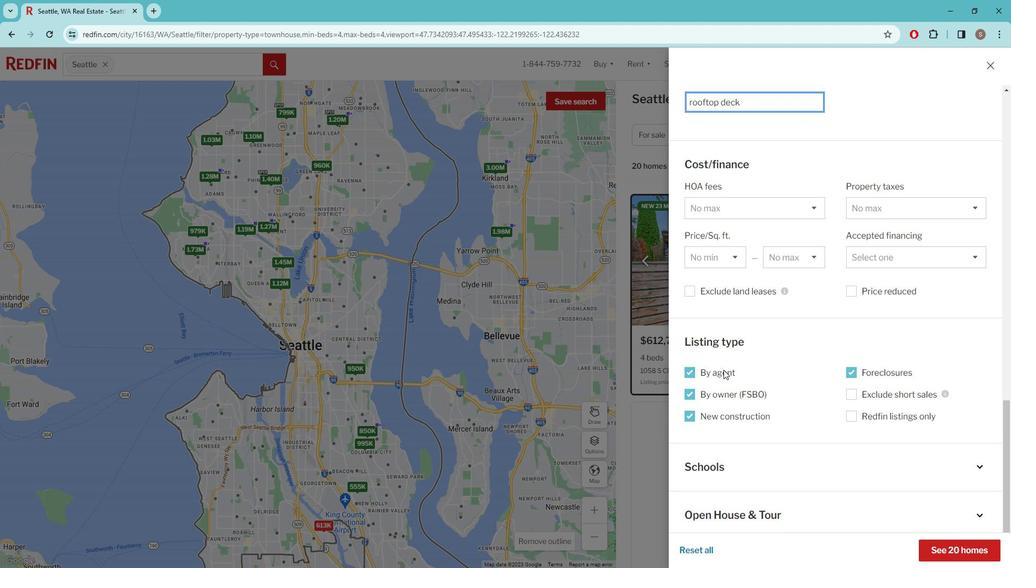 
Action: Mouse scrolled (733, 366) with delta (0, 0)
Screenshot: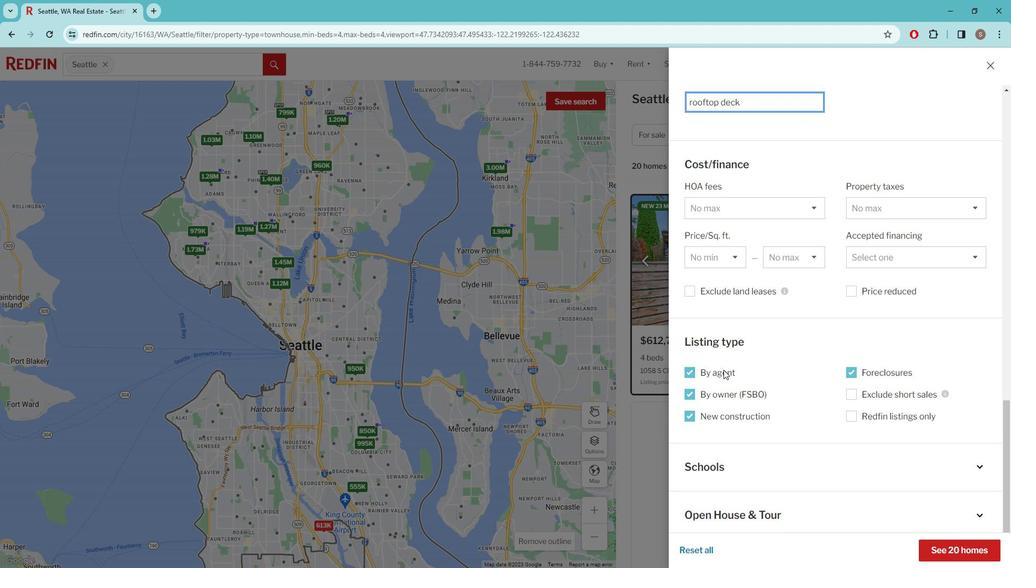 
Action: Mouse scrolled (733, 366) with delta (0, 0)
Screenshot: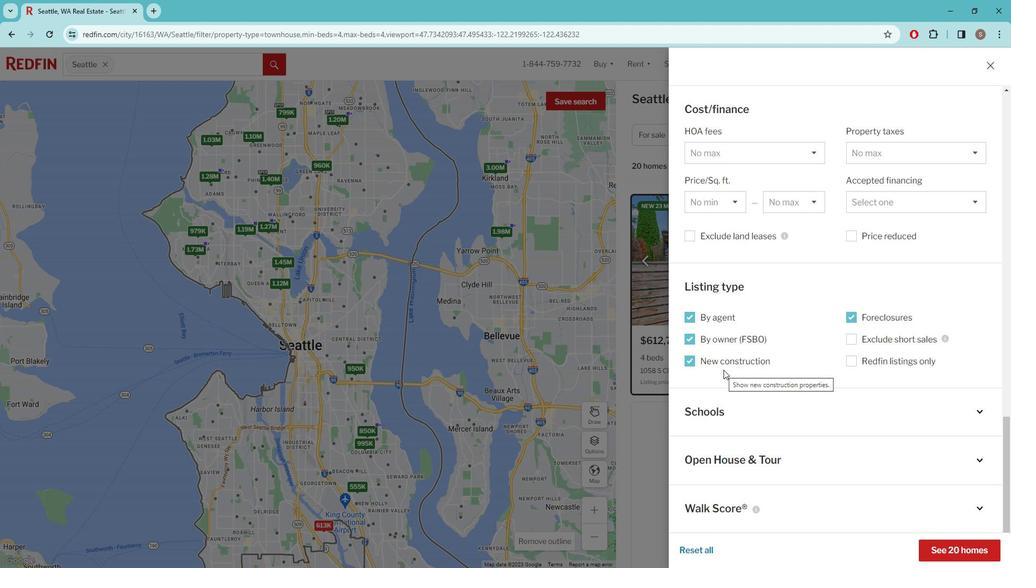 
Action: Mouse scrolled (733, 366) with delta (0, 0)
Screenshot: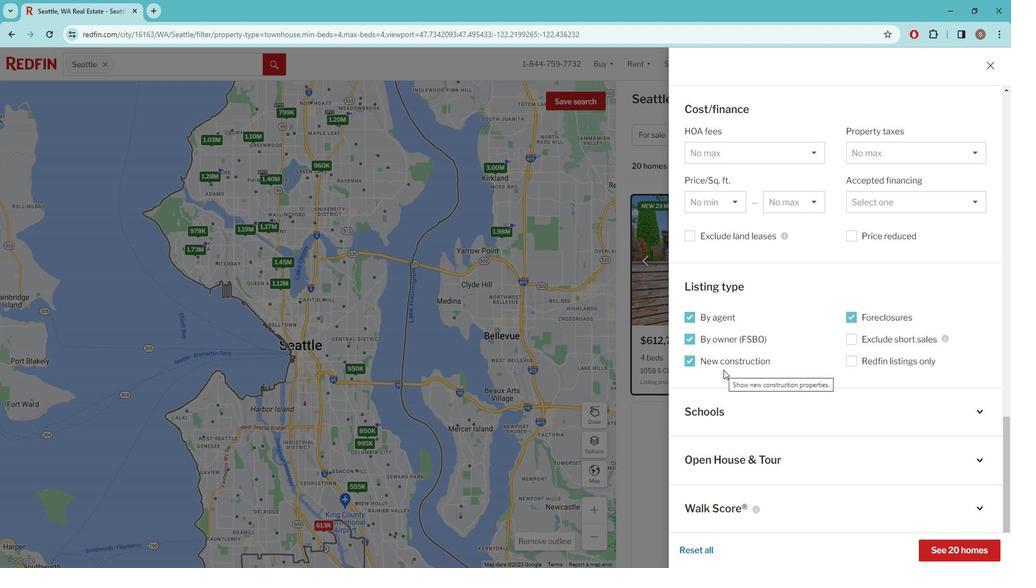 
Action: Mouse moved to (939, 537)
Screenshot: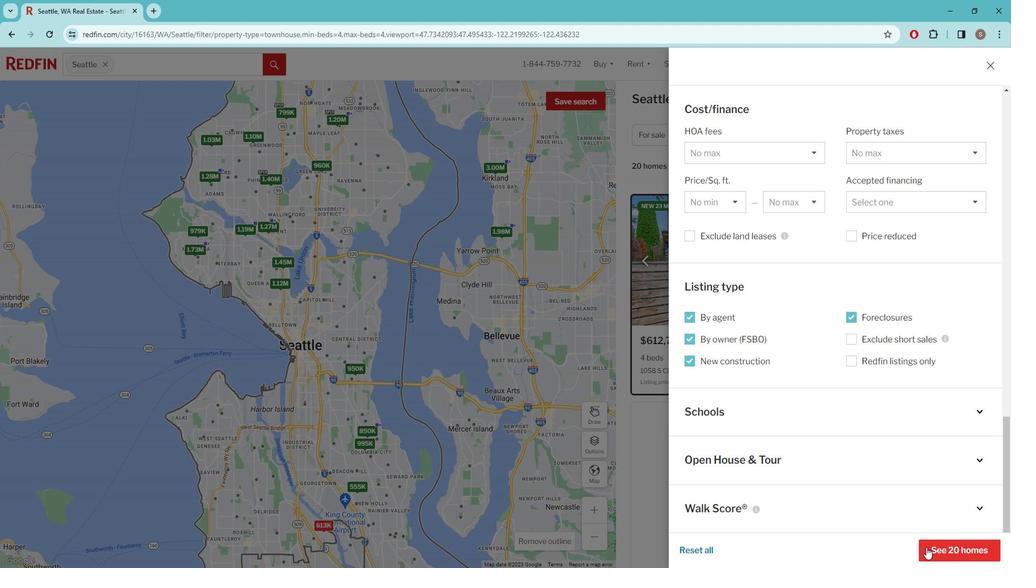 
Action: Mouse pressed left at (939, 537)
Screenshot: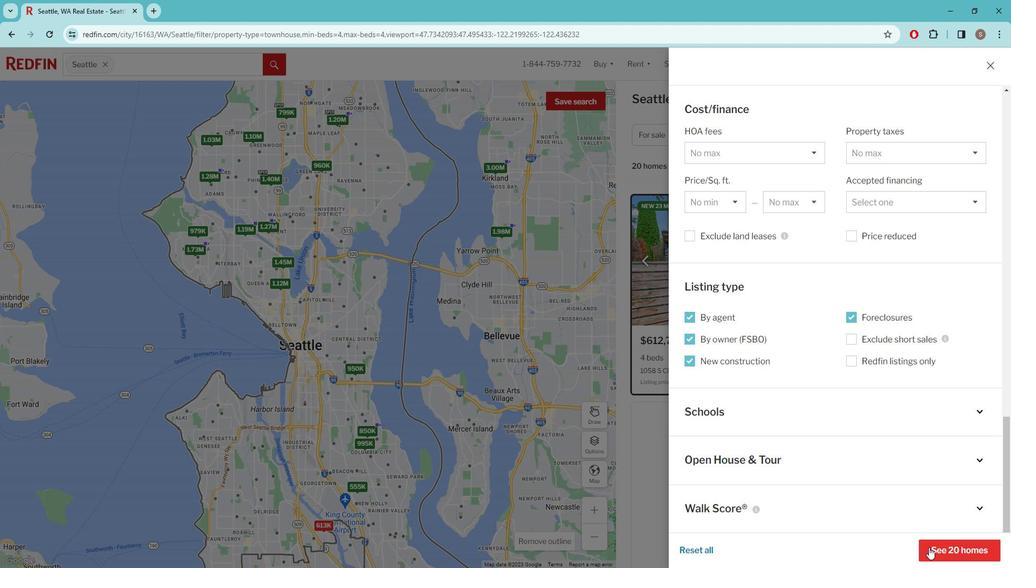 
Action: Mouse moved to (795, 338)
Screenshot: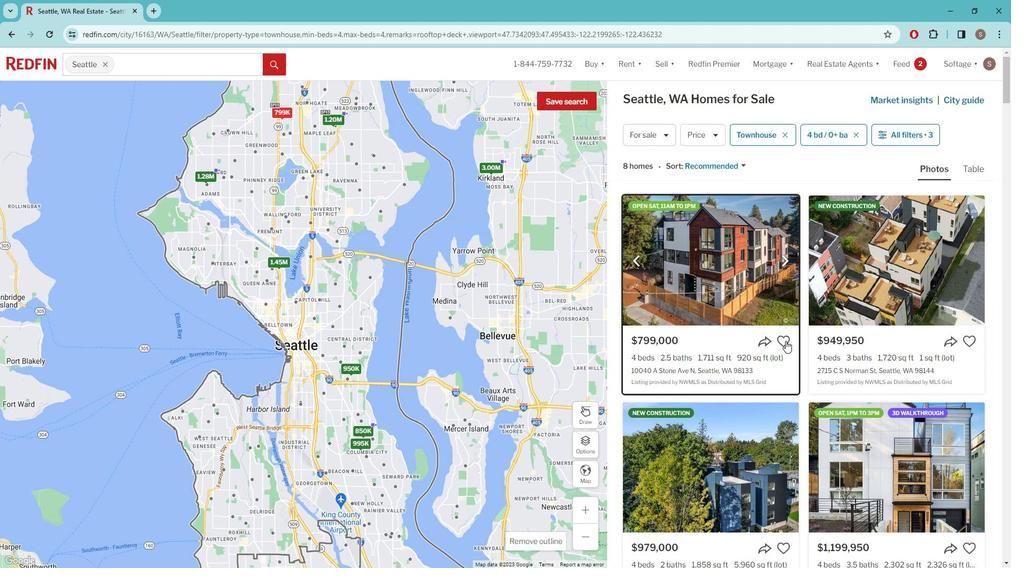 
Action: Mouse pressed left at (795, 338)
Screenshot: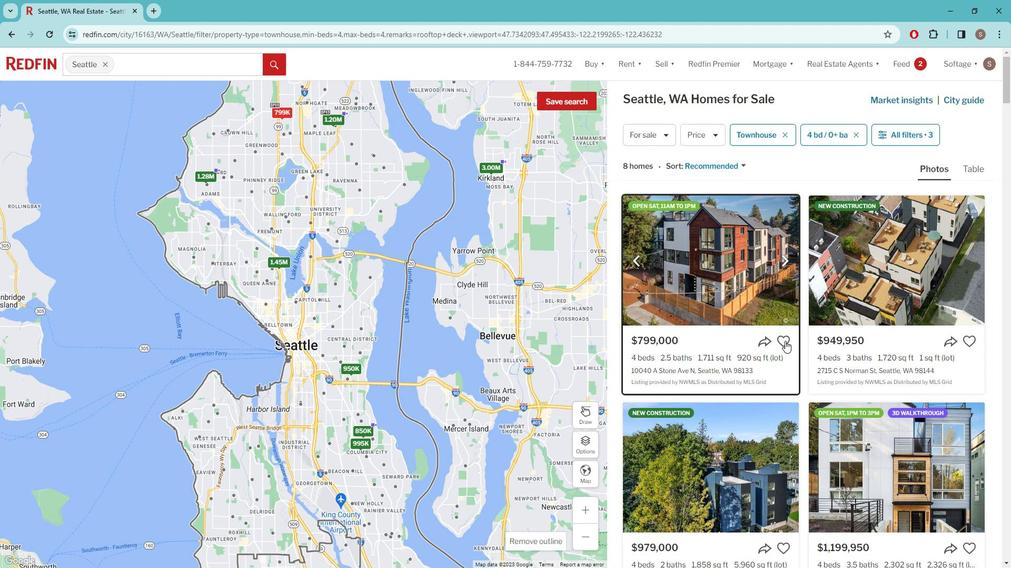 
